 Task: Create new vendor bill with Date Opened: 13-Apr-23, Select Vendor: Waterman pens, Terms: Net 7. Make bill entry for item-1 with Date: 13-Apr-23, Description: Writing Pads , Expense Account: Office Supplies, Quantity: 10, Unit Price: 6.9, Sales Tax: Y, Sales Tax Included: N, Tax Table: Sales Tax. Make entry for item-2 with Date: 13-Apr-23, Description: Photocopy Papers, Expense Account: Office Supplies, Quantity: 10, Unit Price: 21.9, Sales Tax: Y, Sales Tax Included: N, Tax Table: Sales Tax. Post Bill with Post Date: 13-Apr-23, Post to Accounts: Liabilities:Accounts Payble. Pay / Process Payment with Transaction Date: 19-Apr-23, Amount: 299.52, Transfer Account: Checking Account. Go to 'Print Bill'. Save a pdf copy of the bill.
Action: Mouse moved to (214, 126)
Screenshot: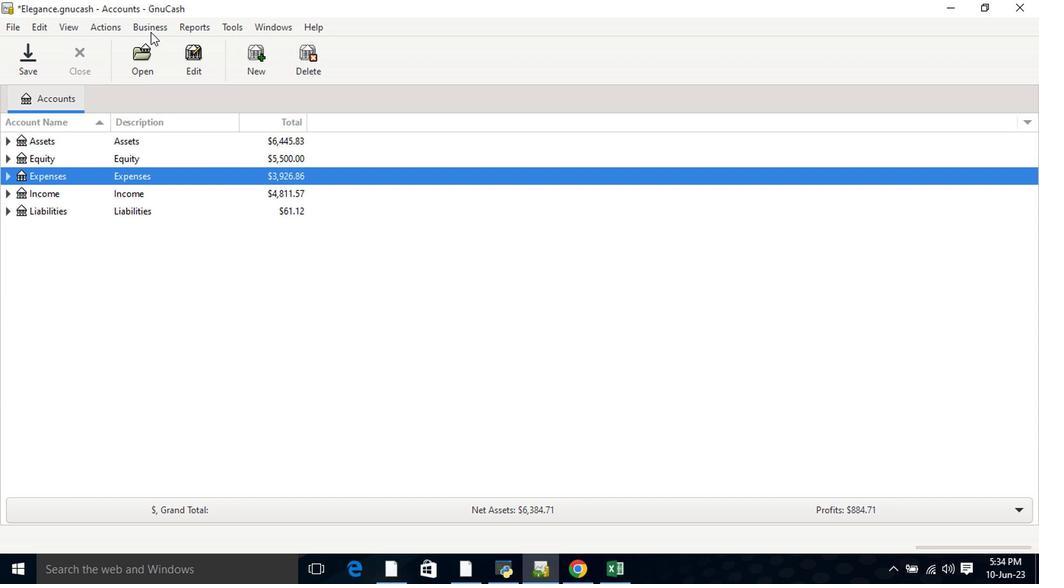 
Action: Mouse pressed left at (214, 126)
Screenshot: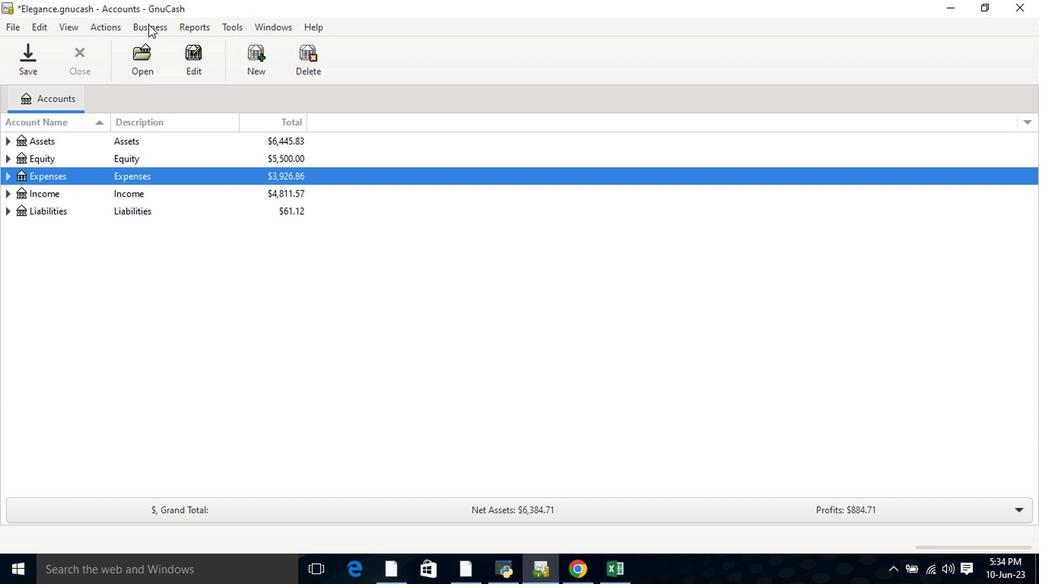 
Action: Mouse moved to (218, 155)
Screenshot: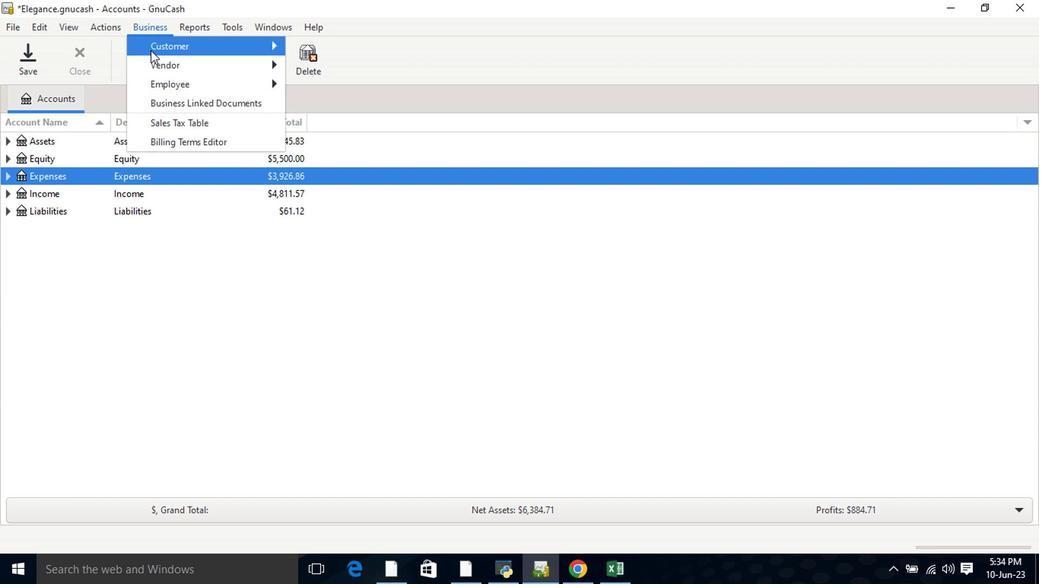 
Action: Mouse pressed left at (218, 155)
Screenshot: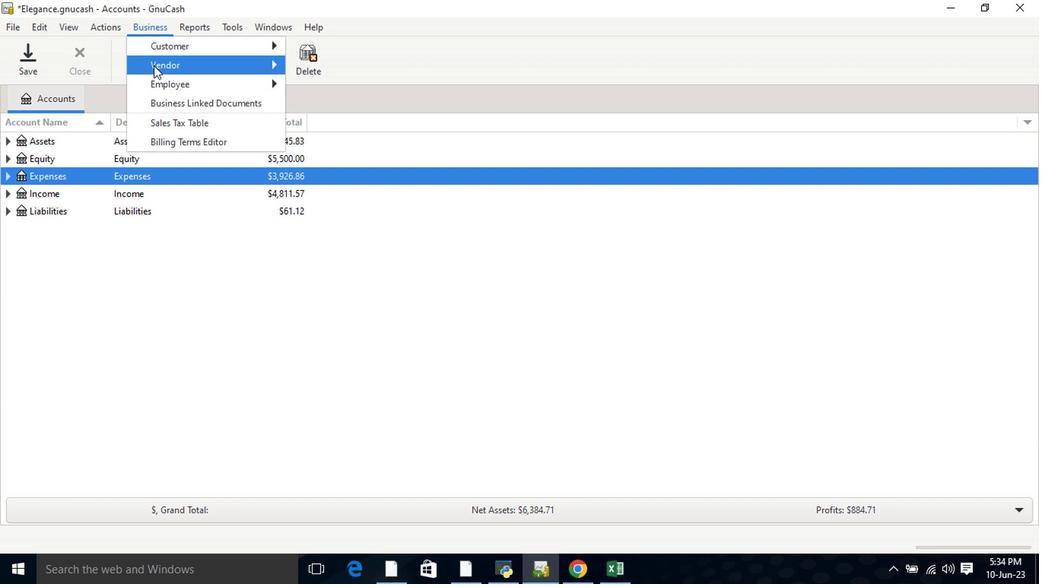 
Action: Mouse moved to (338, 195)
Screenshot: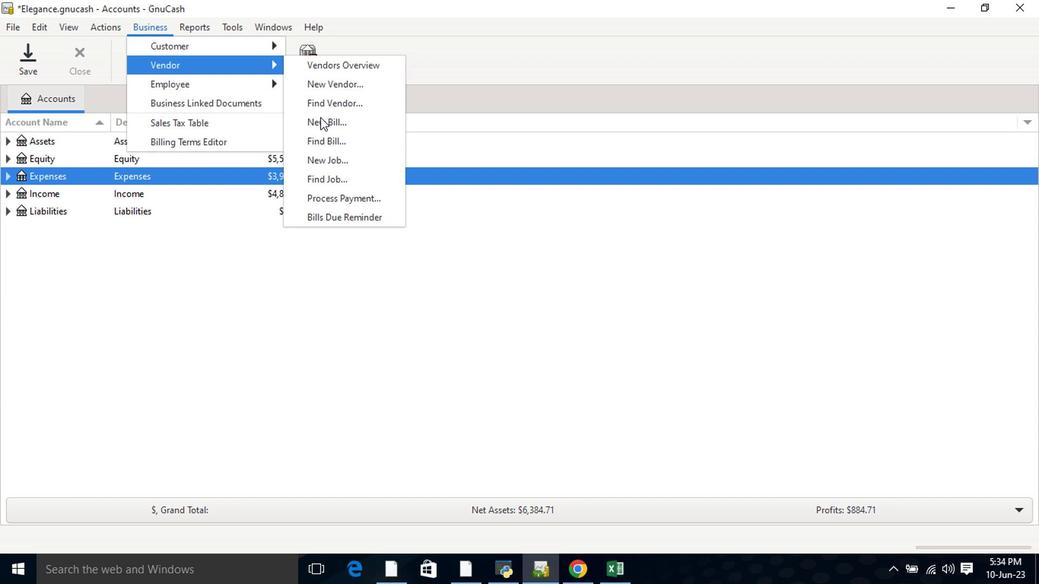 
Action: Mouse pressed left at (338, 195)
Screenshot: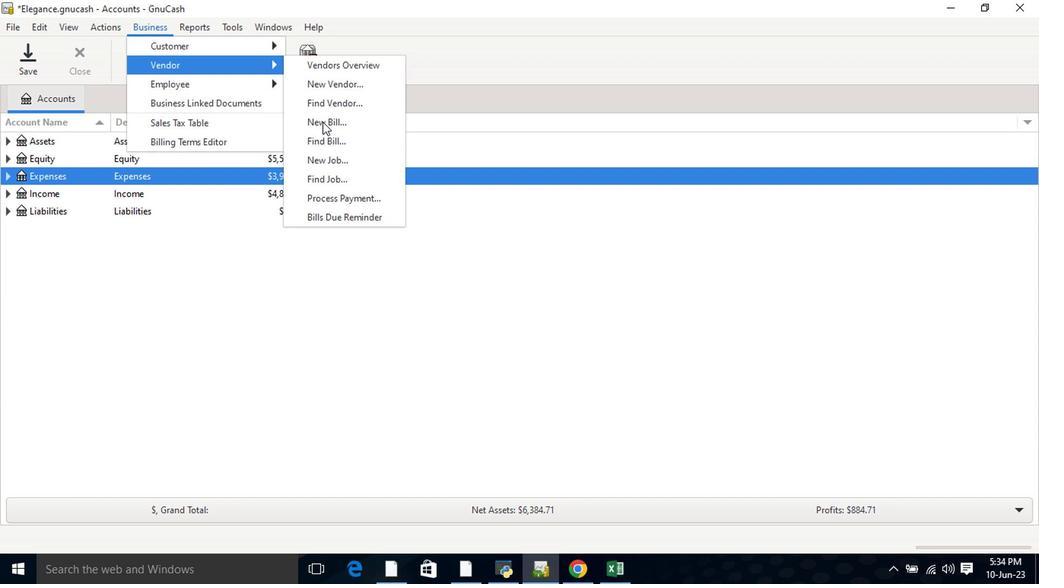 
Action: Mouse moved to (559, 249)
Screenshot: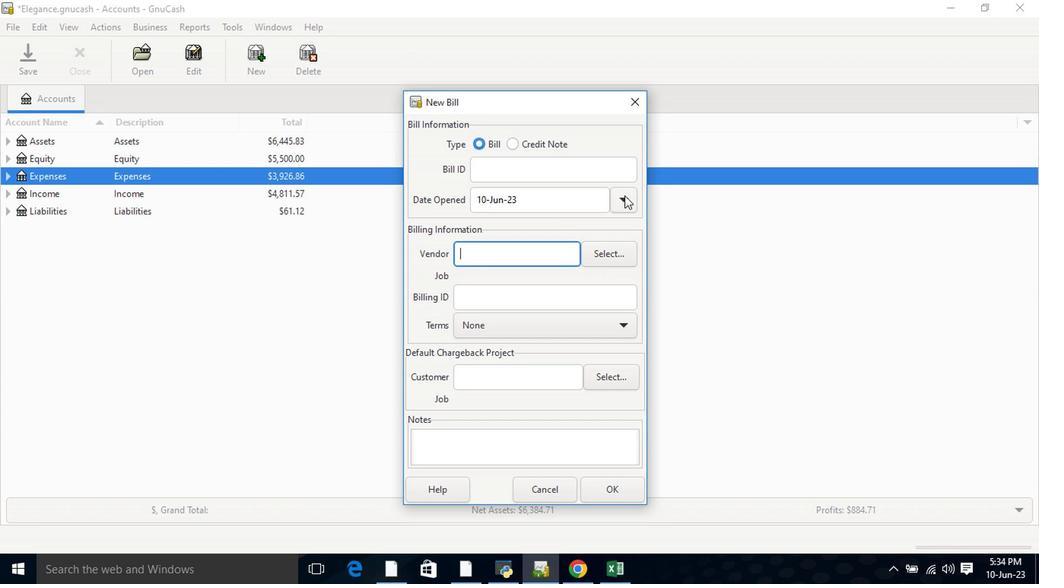 
Action: Mouse pressed left at (559, 249)
Screenshot: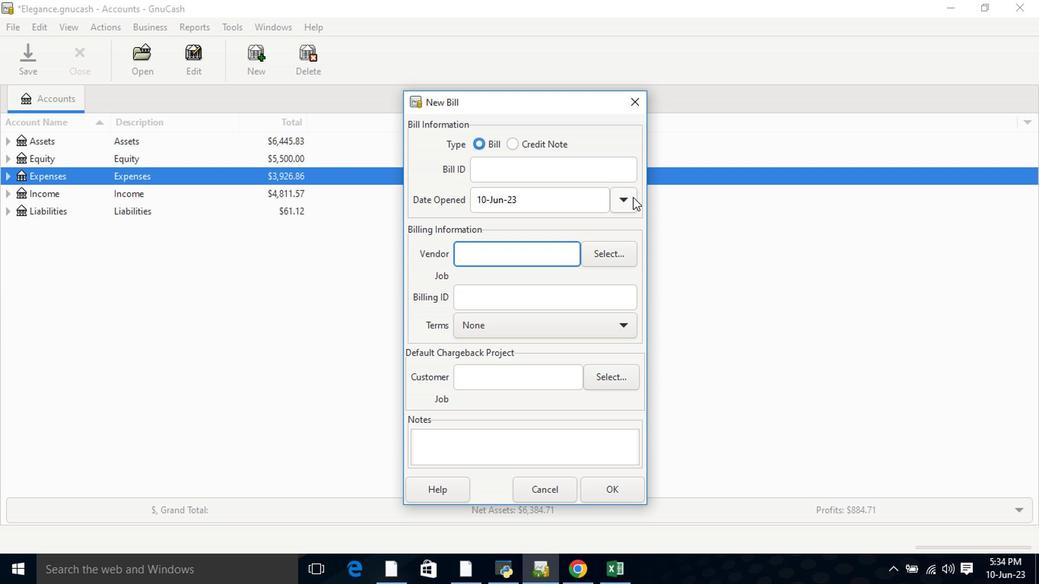 
Action: Mouse moved to (469, 265)
Screenshot: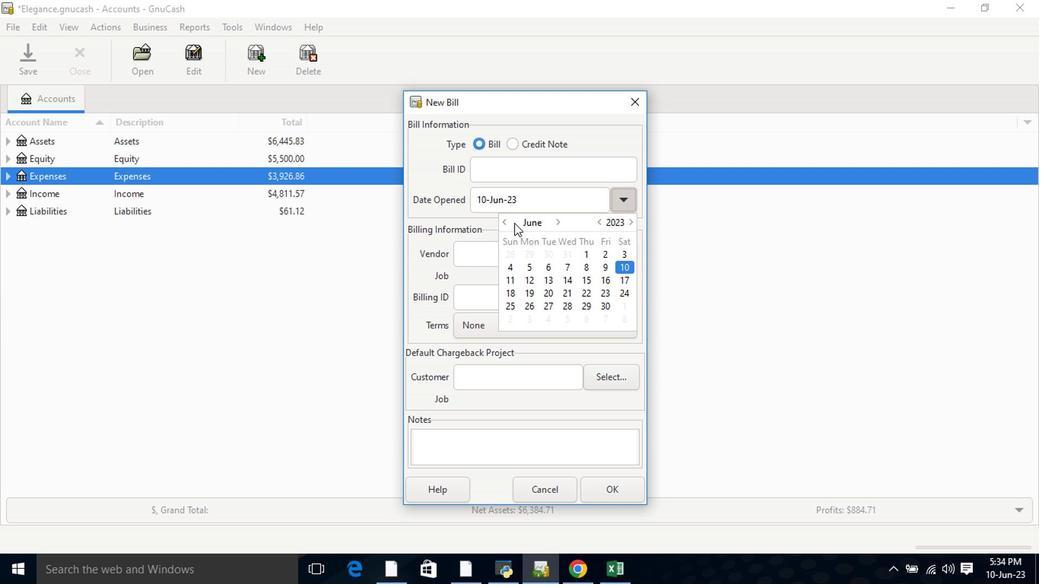 
Action: Mouse pressed left at (469, 265)
Screenshot: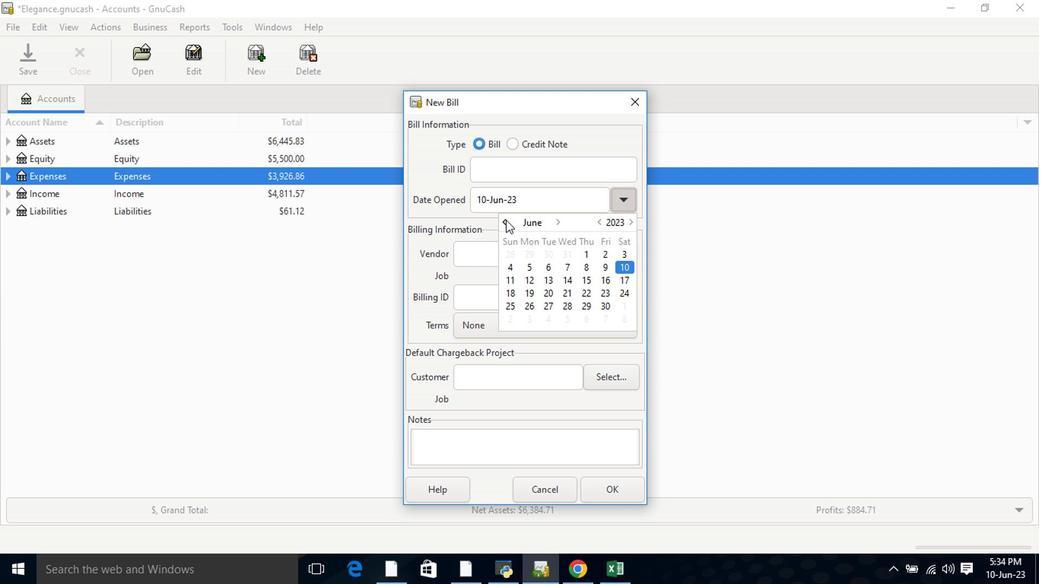 
Action: Mouse pressed left at (469, 265)
Screenshot: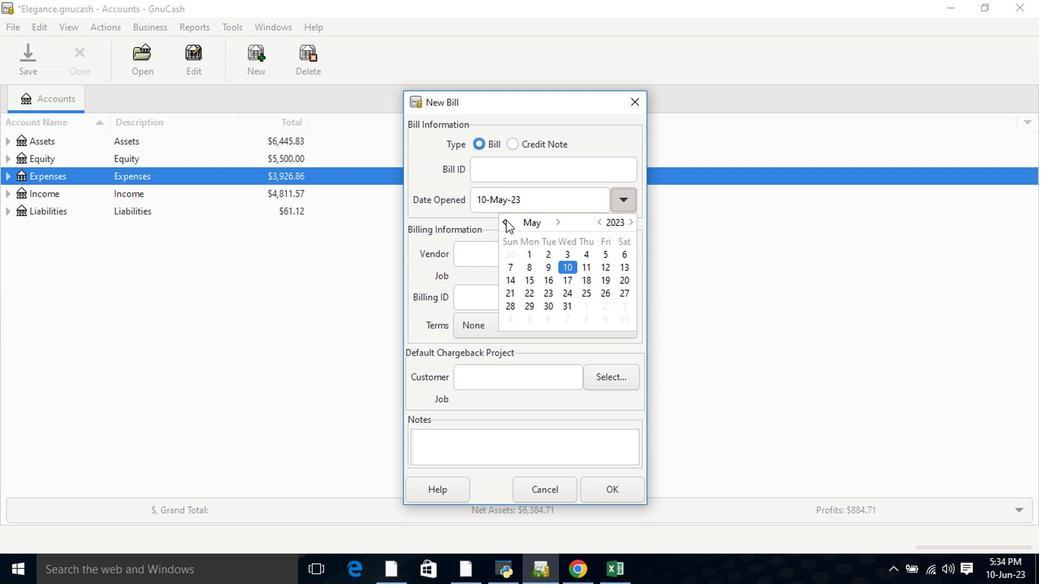
Action: Mouse moved to (526, 309)
Screenshot: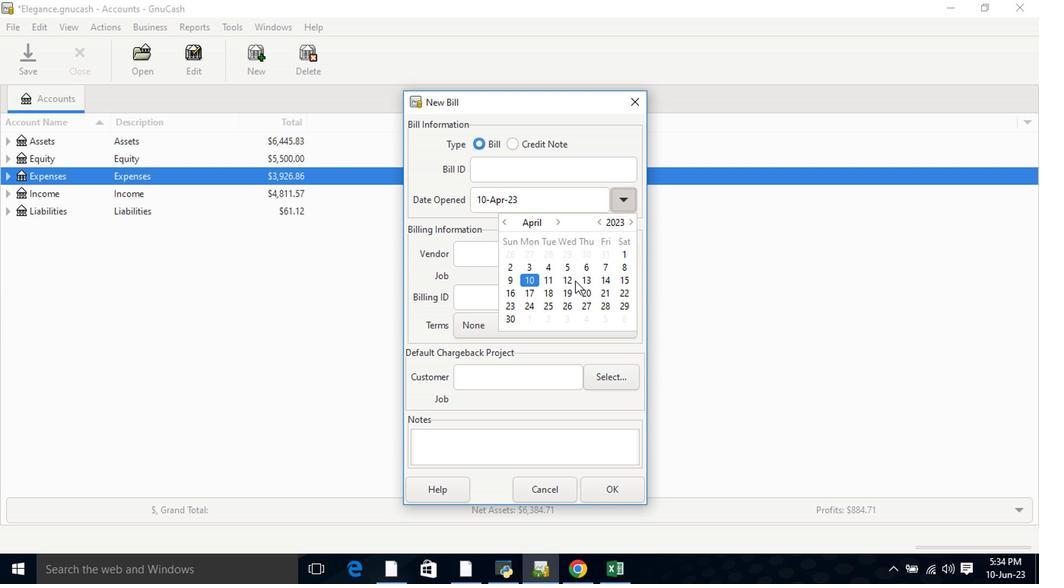 
Action: Mouse pressed left at (526, 309)
Screenshot: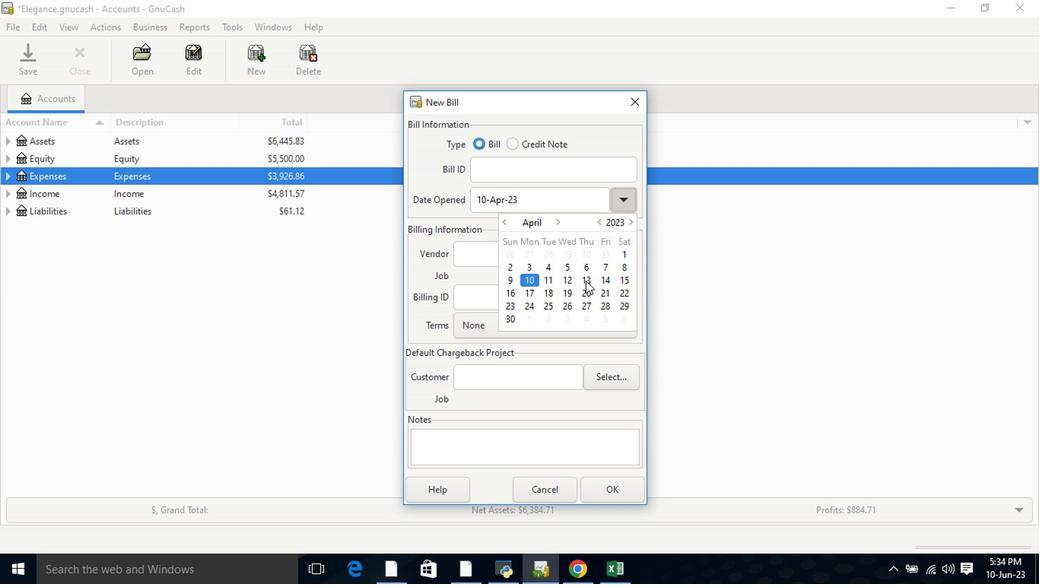 
Action: Mouse pressed left at (526, 309)
Screenshot: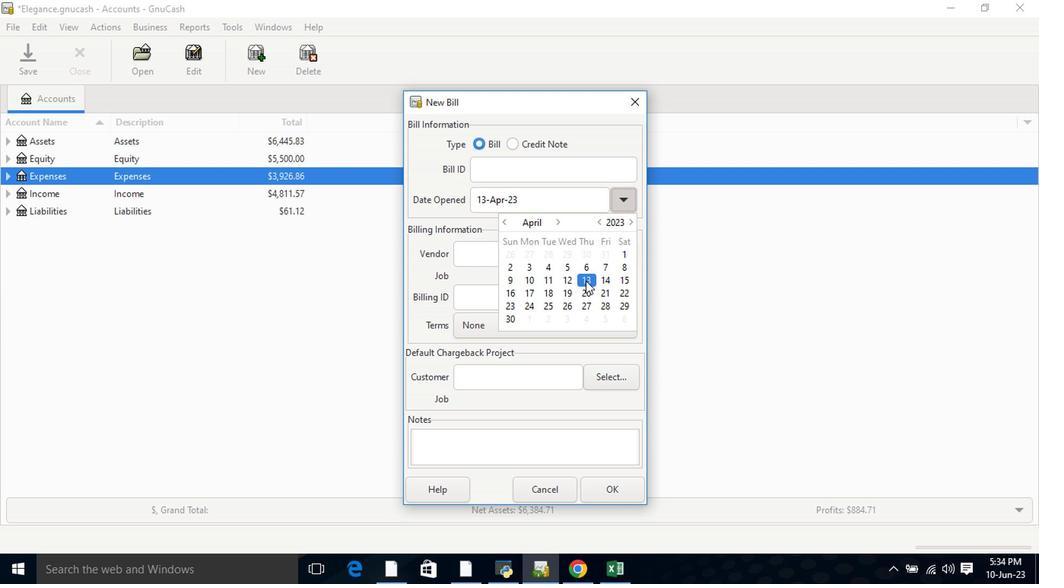 
Action: Mouse moved to (496, 291)
Screenshot: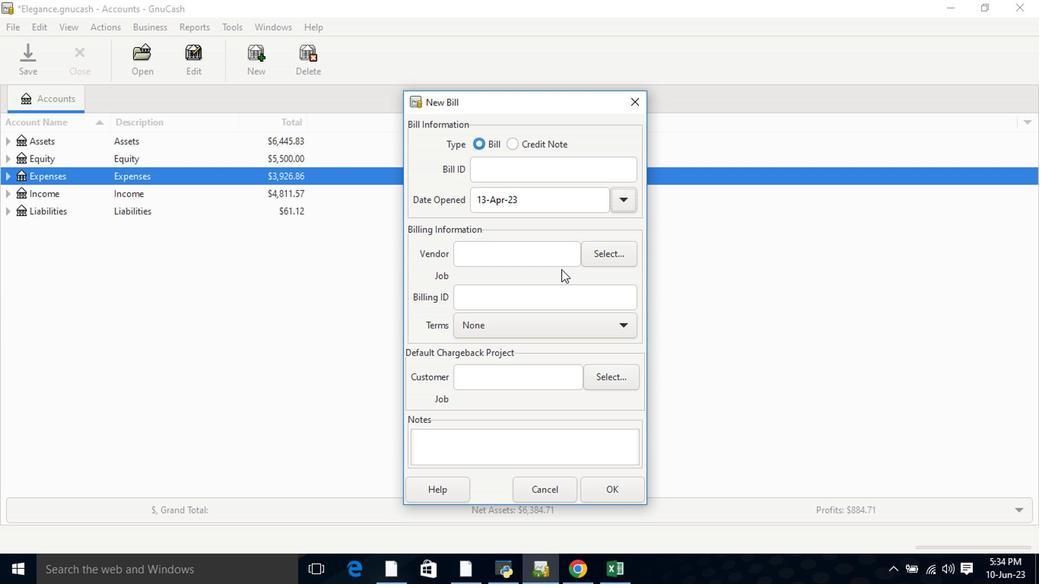 
Action: Mouse pressed left at (496, 291)
Screenshot: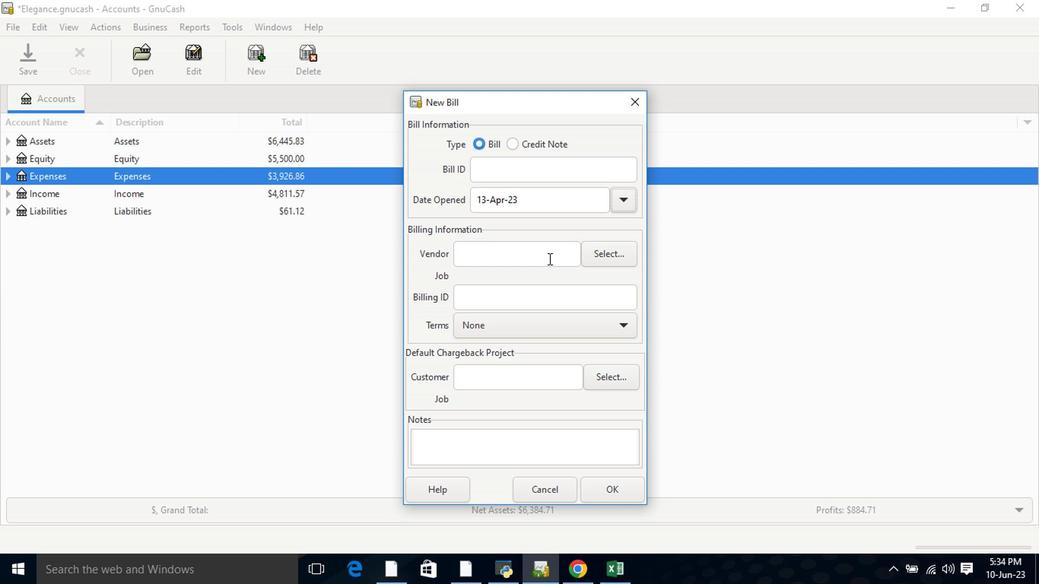 
Action: Mouse moved to (496, 291)
Screenshot: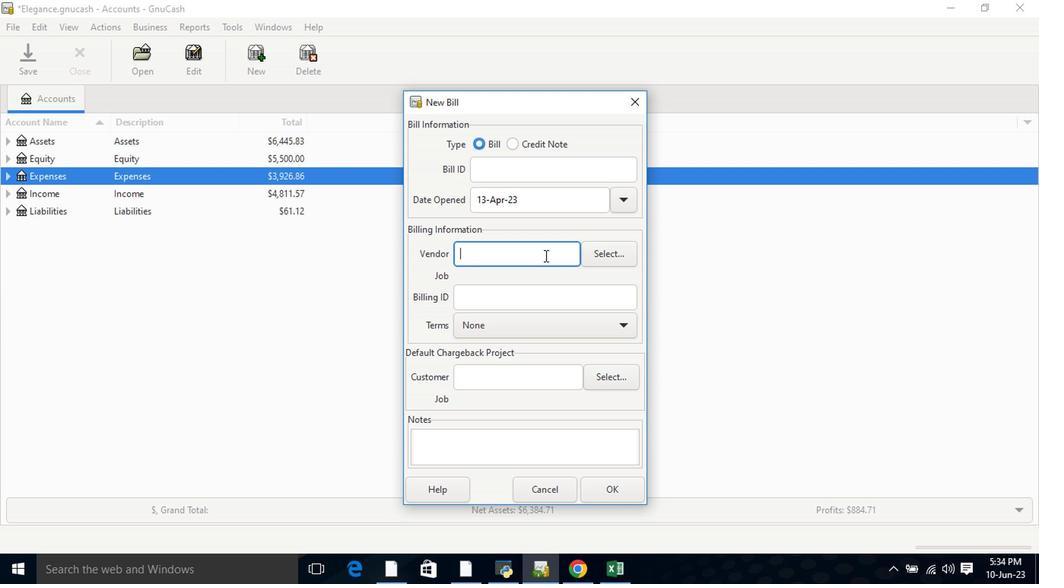 
Action: Key pressed <Key.shift>Waterma
Screenshot: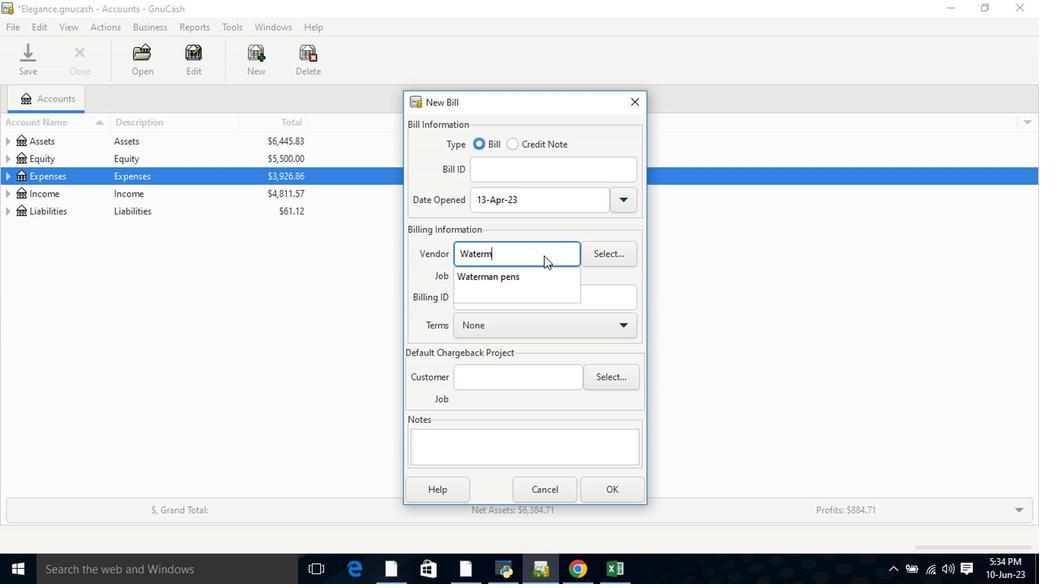 
Action: Mouse moved to (473, 308)
Screenshot: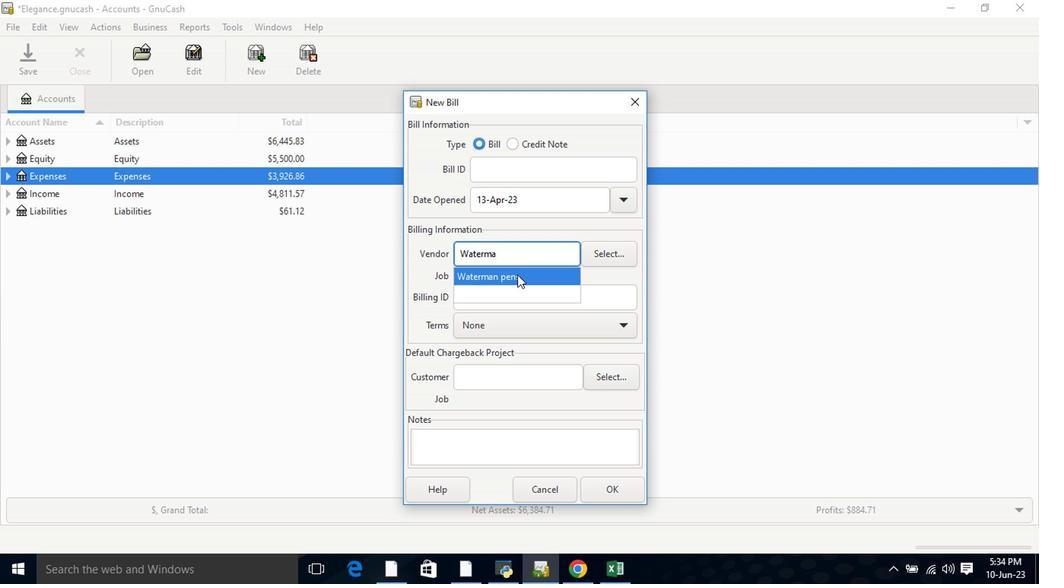 
Action: Mouse pressed left at (473, 308)
Screenshot: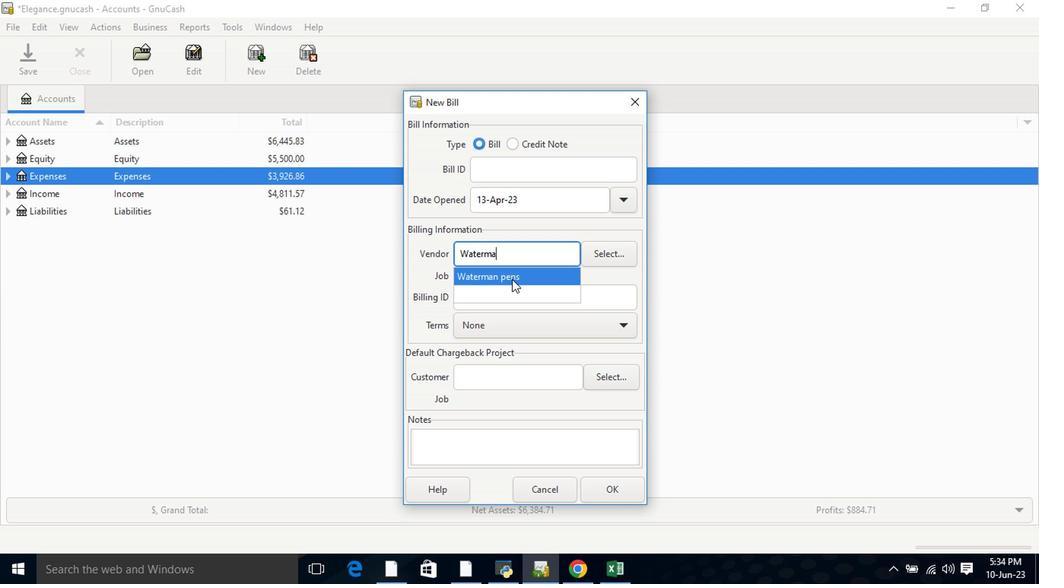
Action: Mouse moved to (481, 357)
Screenshot: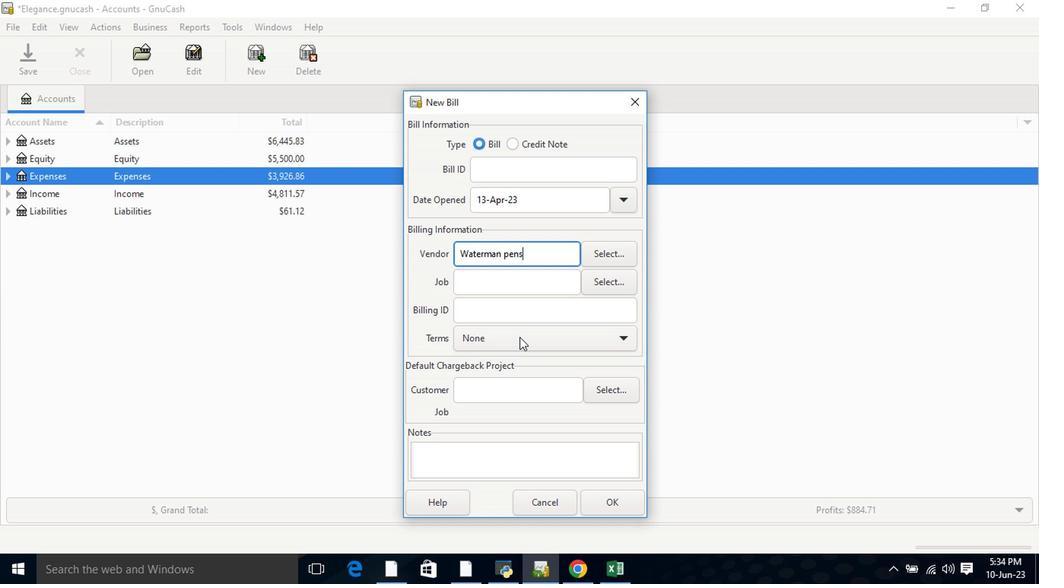 
Action: Mouse pressed left at (481, 357)
Screenshot: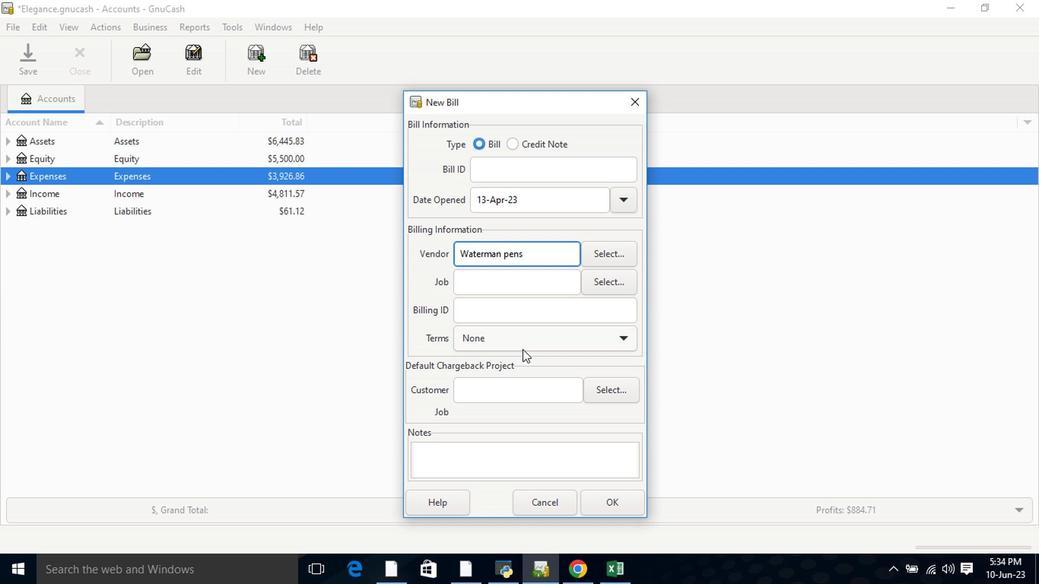 
Action: Mouse moved to (481, 393)
Screenshot: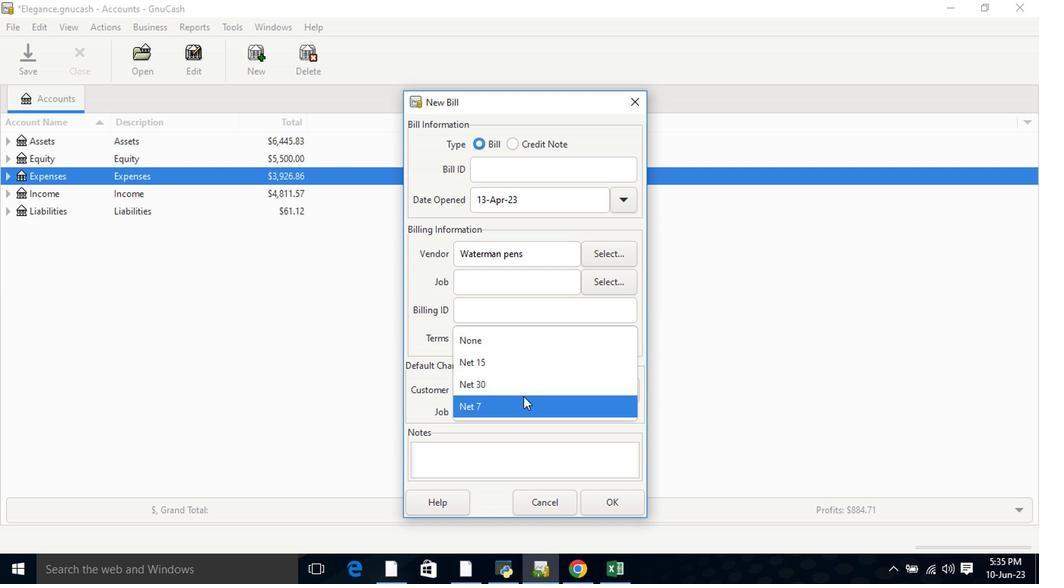 
Action: Mouse pressed left at (481, 393)
Screenshot: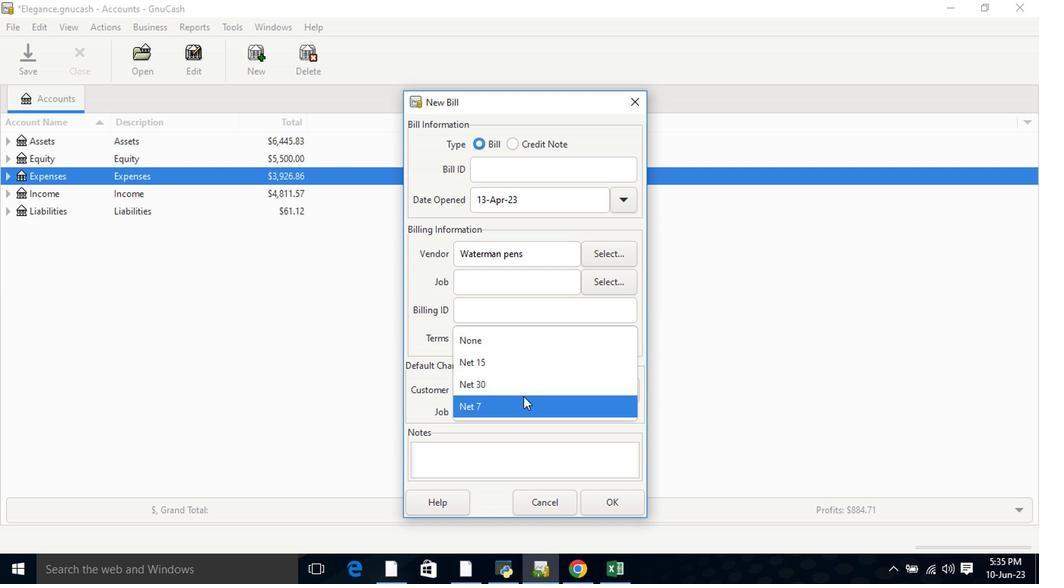 
Action: Mouse moved to (541, 471)
Screenshot: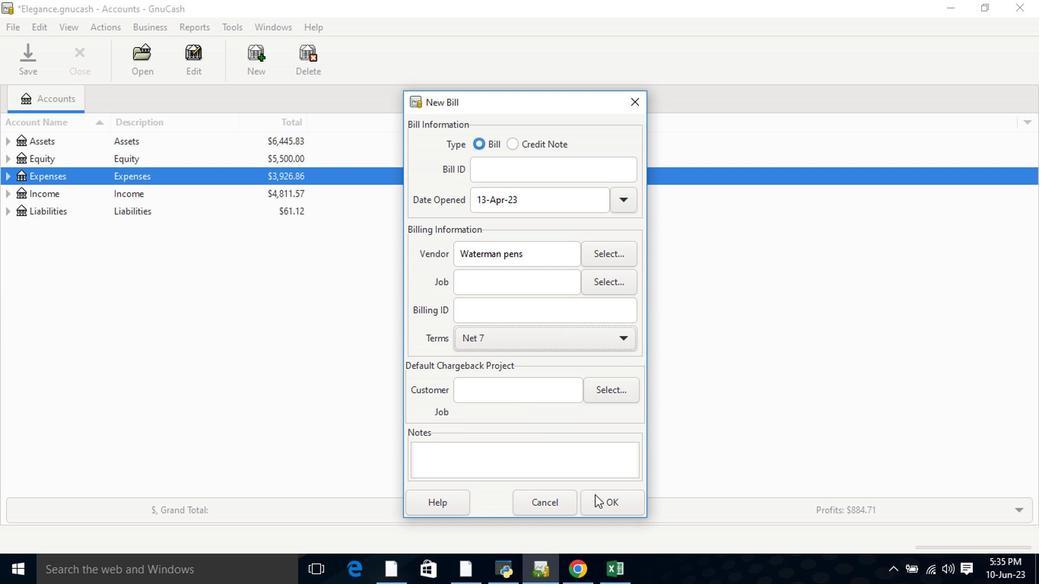 
Action: Mouse pressed left at (541, 471)
Screenshot: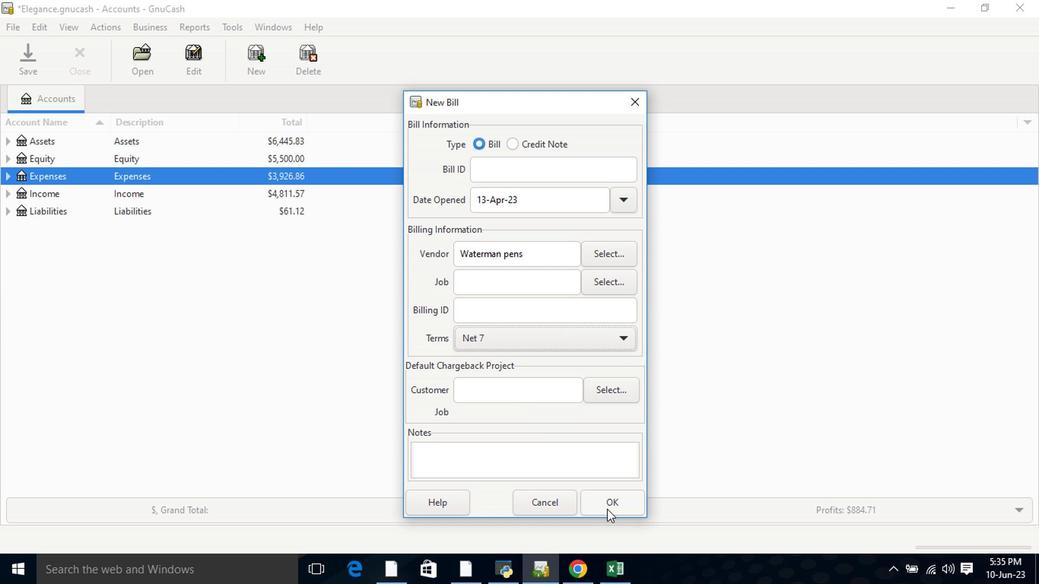 
Action: Mouse moved to (276, 359)
Screenshot: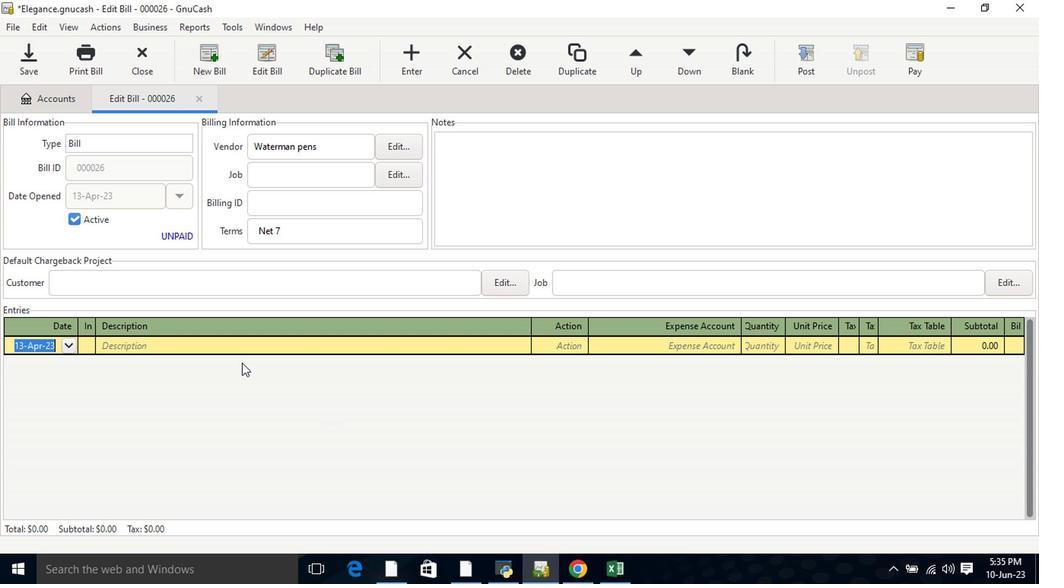 
Action: Key pressed <Key.tab><Key.shift>Writing<Key.space><Key.shift>Pads<Key.tab><Key.tab>off<Key.tab>10<Key.tab>6.9
Screenshot: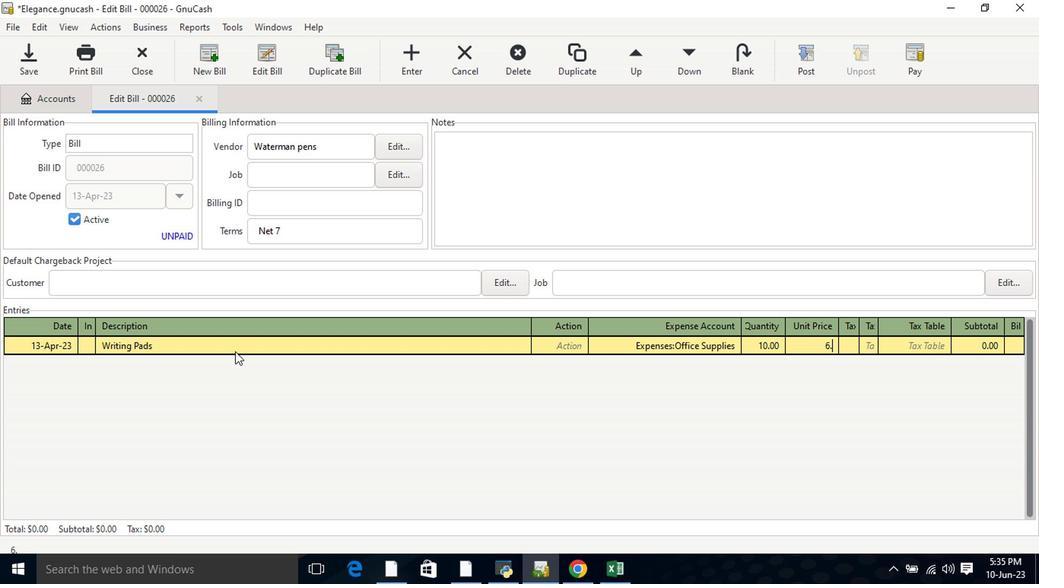 
Action: Mouse moved to (507, 369)
Screenshot: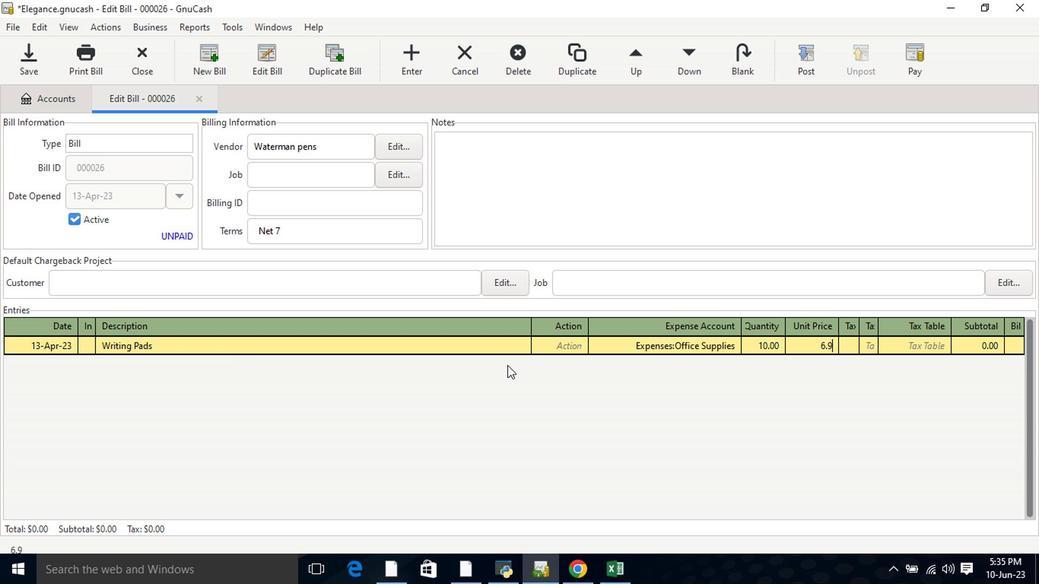 
Action: Key pressed <Key.tab>
Screenshot: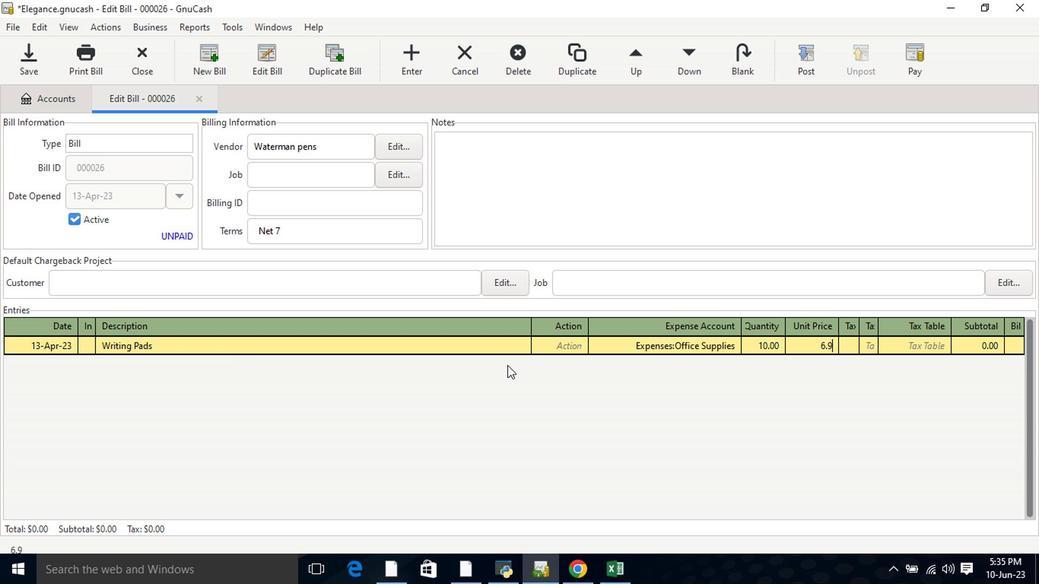 
Action: Mouse moved to (713, 356)
Screenshot: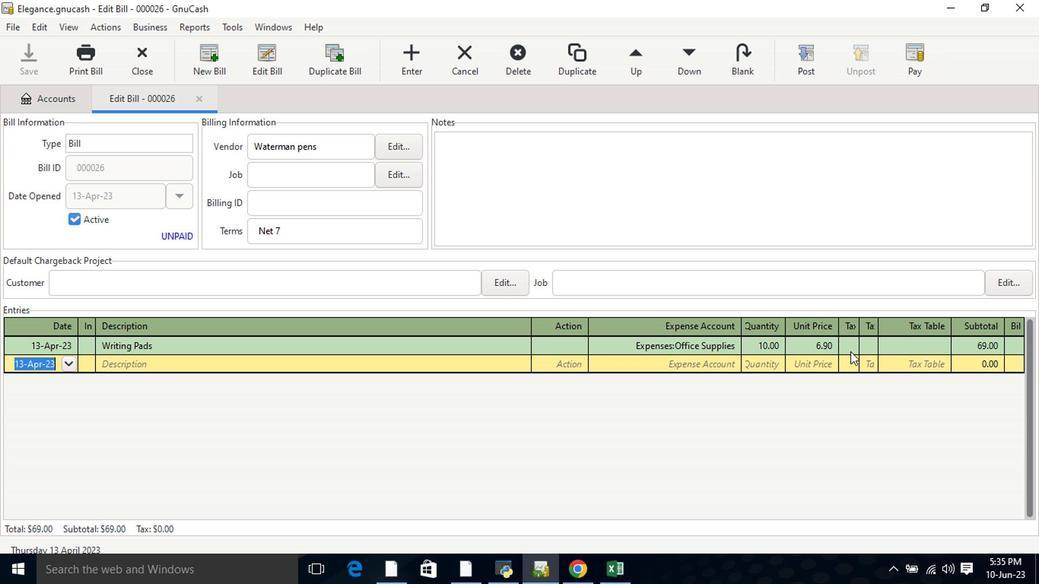 
Action: Mouse pressed left at (713, 356)
Screenshot: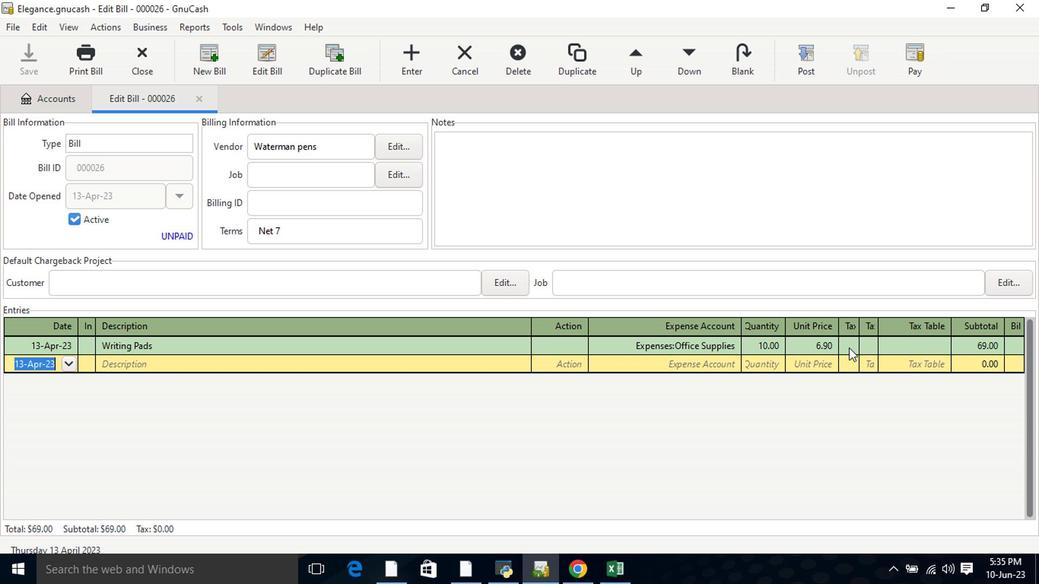 
Action: Mouse pressed left at (713, 356)
Screenshot: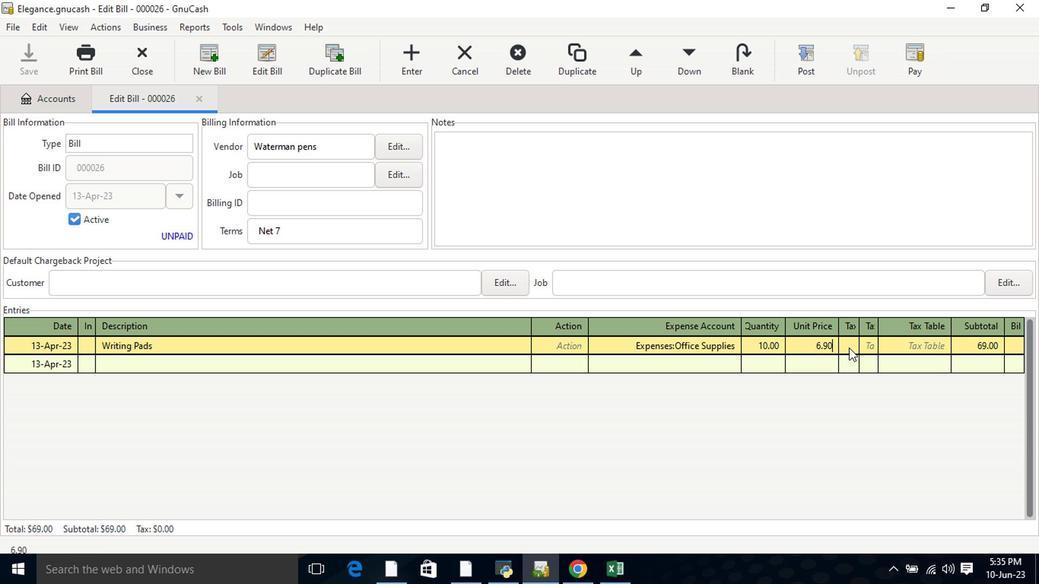 
Action: Mouse moved to (748, 356)
Screenshot: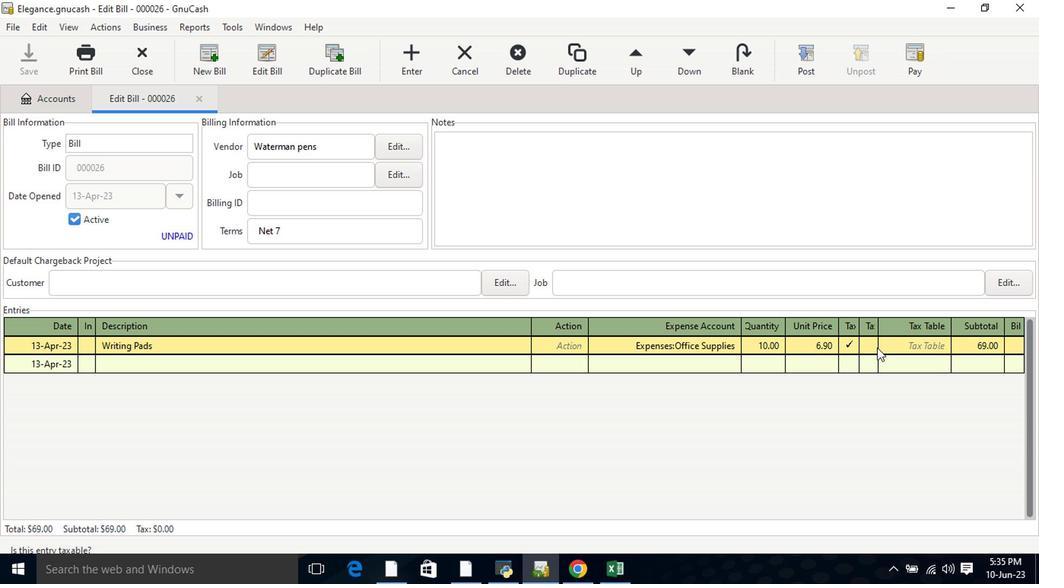
Action: Mouse pressed left at (748, 356)
Screenshot: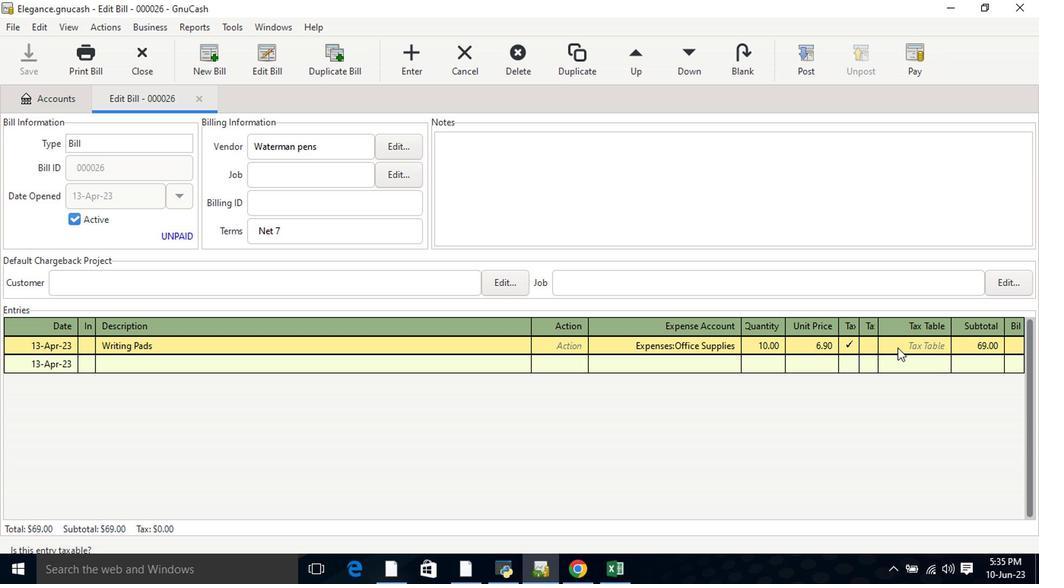 
Action: Mouse moved to (773, 357)
Screenshot: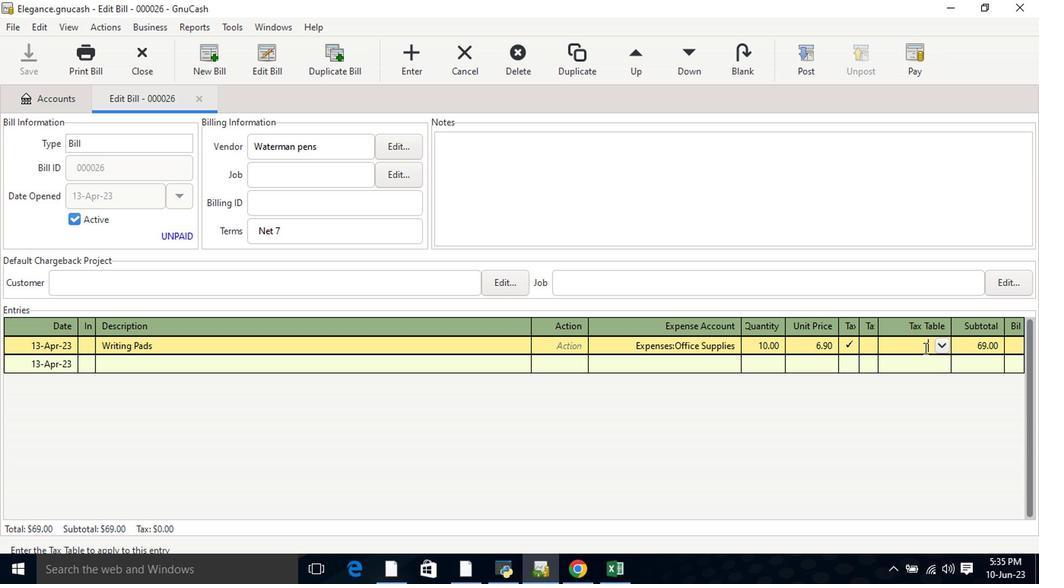 
Action: Mouse pressed left at (773, 357)
Screenshot: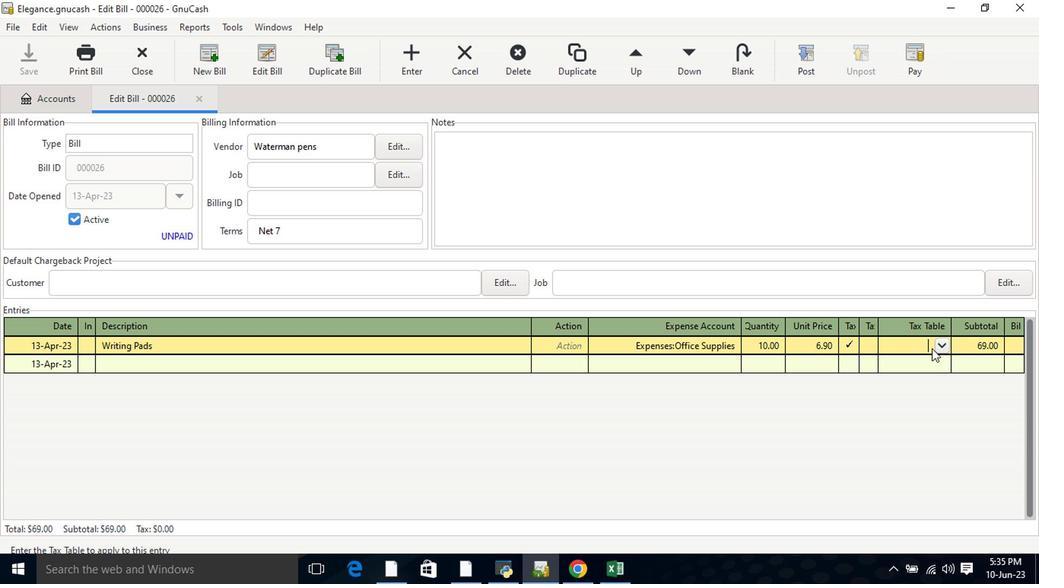 
Action: Mouse moved to (780, 356)
Screenshot: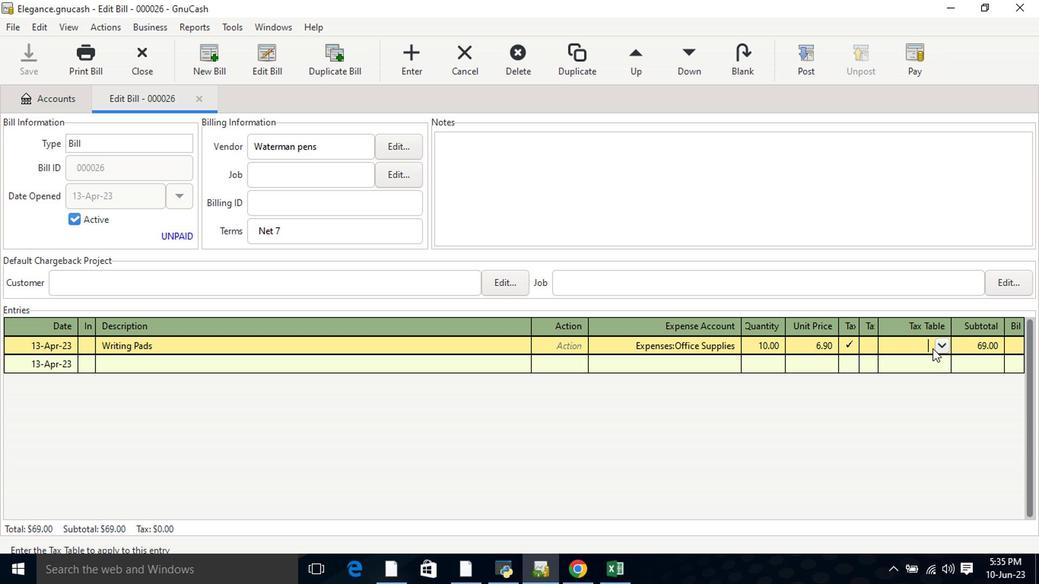 
Action: Mouse pressed left at (780, 356)
Screenshot: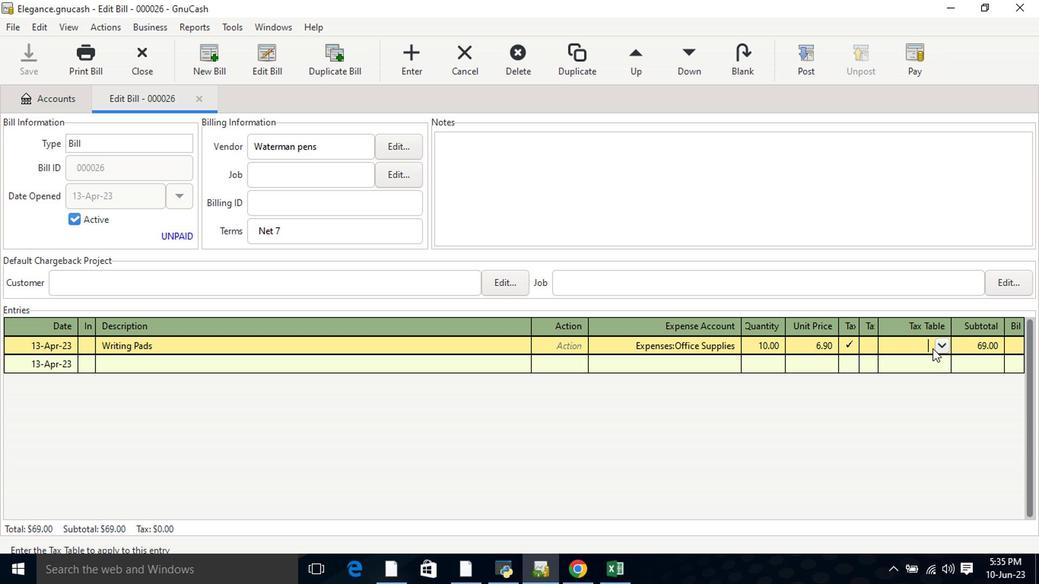 
Action: Mouse moved to (772, 363)
Screenshot: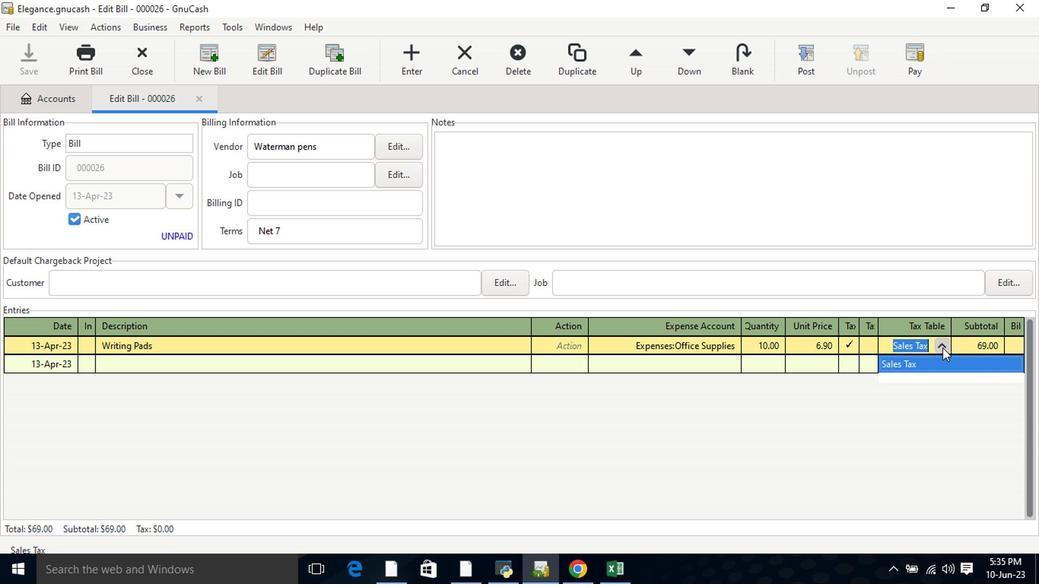 
Action: Mouse pressed left at (772, 363)
Screenshot: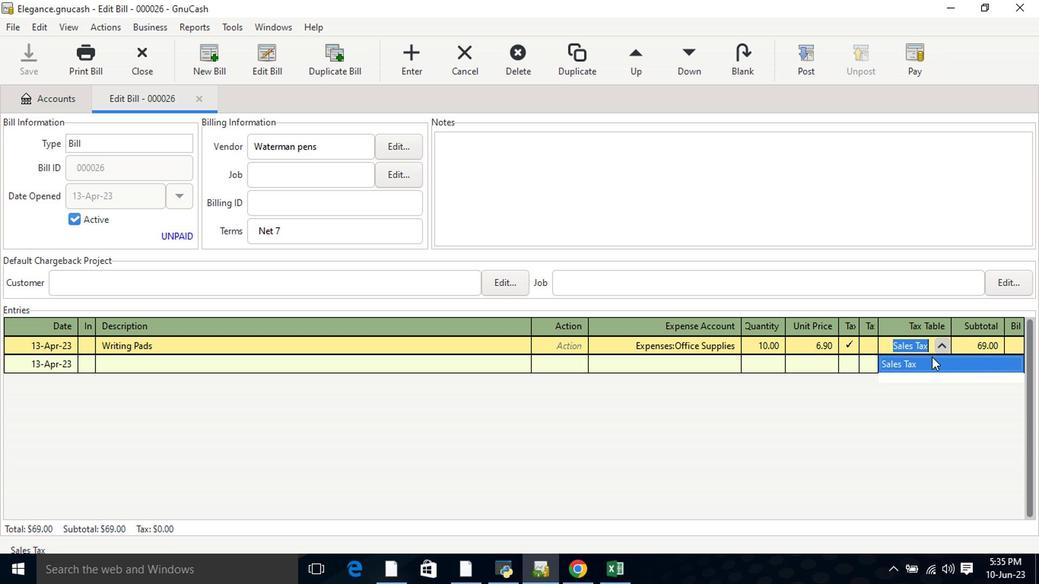 
Action: Key pressed <Key.tab><Key.tab>
Screenshot: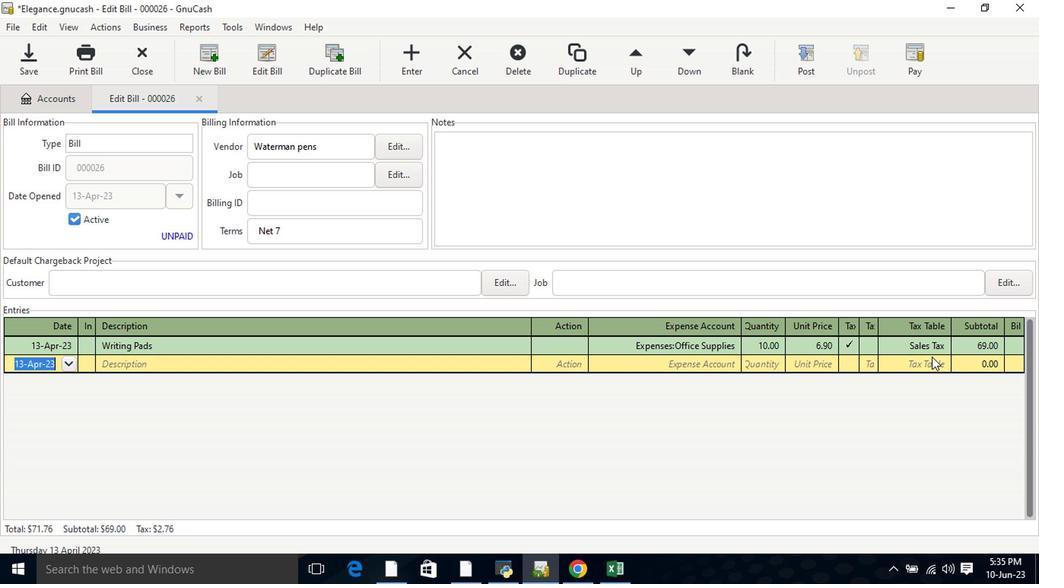 
Action: Mouse moved to (769, 370)
Screenshot: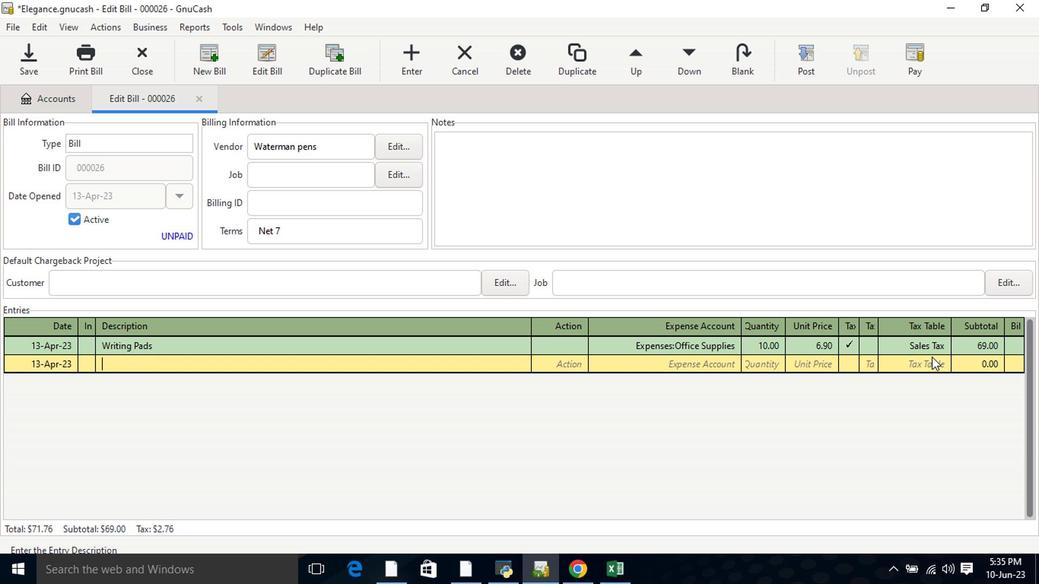 
Action: Key pressed <Key.shift>Photocopy<Key.space><Key.shift>Papers<Key.tab><Key.tab>off<Key.tab>10<Key.tab>21.9<Key.tab>
Screenshot: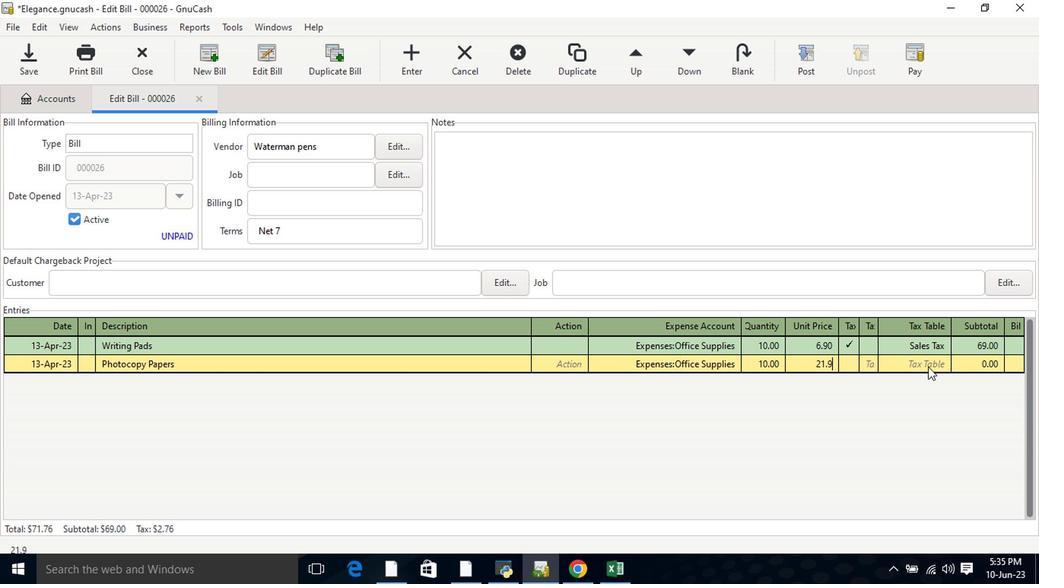 
Action: Mouse moved to (714, 368)
Screenshot: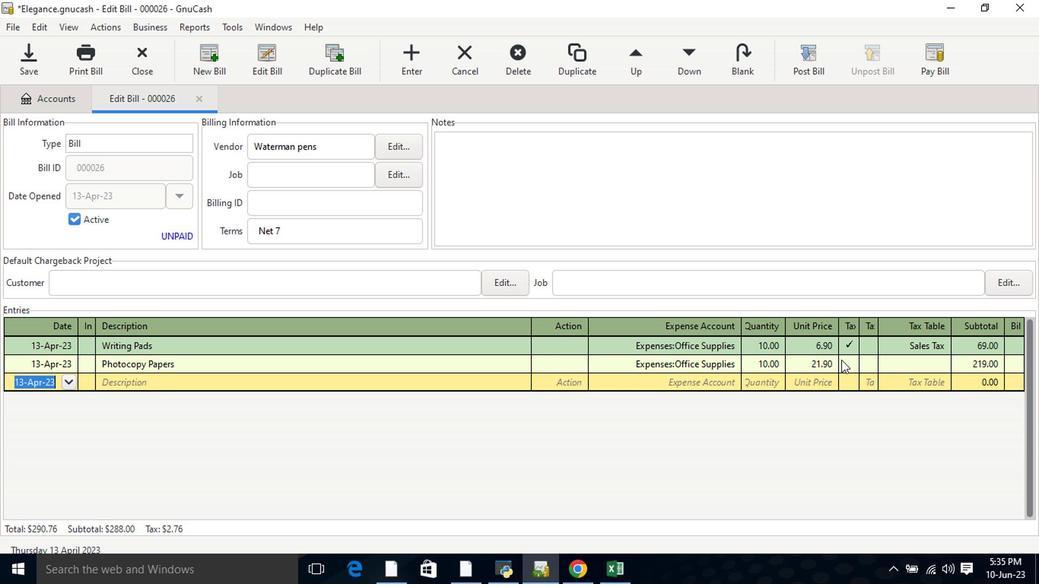 
Action: Mouse pressed left at (714, 368)
Screenshot: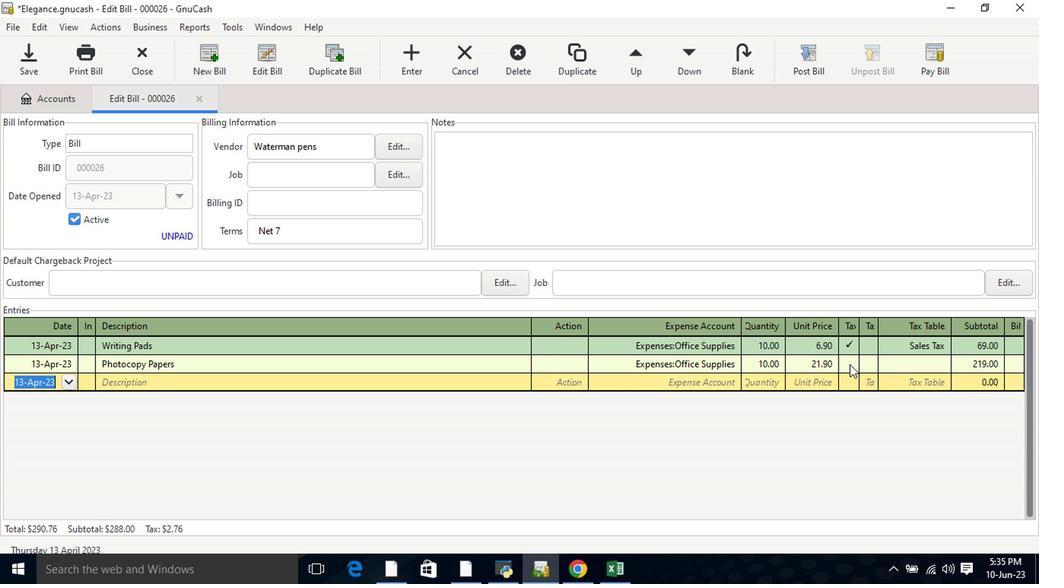 
Action: Mouse moved to (711, 371)
Screenshot: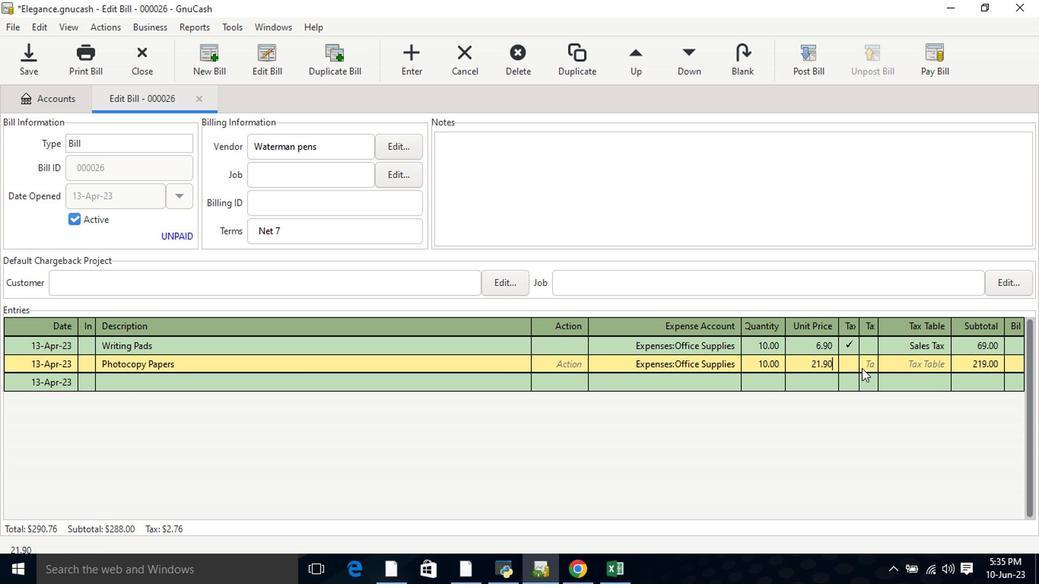 
Action: Mouse pressed left at (711, 371)
Screenshot: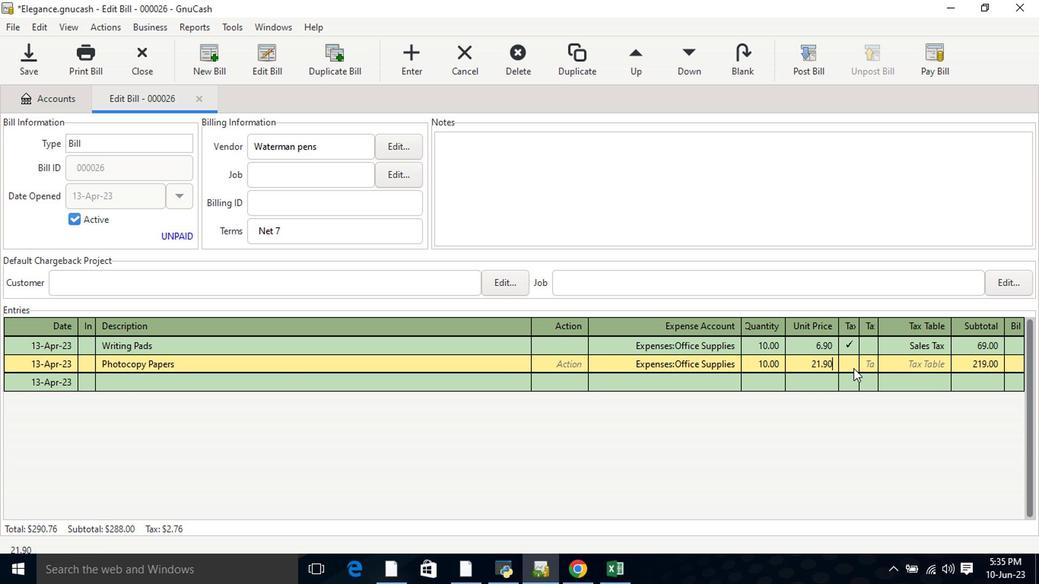 
Action: Mouse moved to (768, 362)
Screenshot: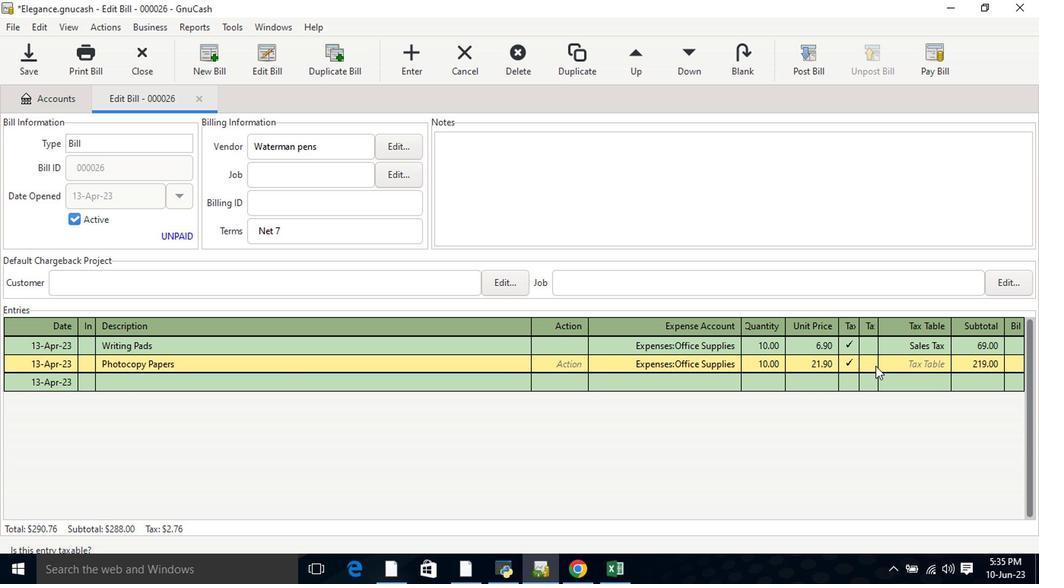 
Action: Mouse pressed left at (768, 362)
Screenshot: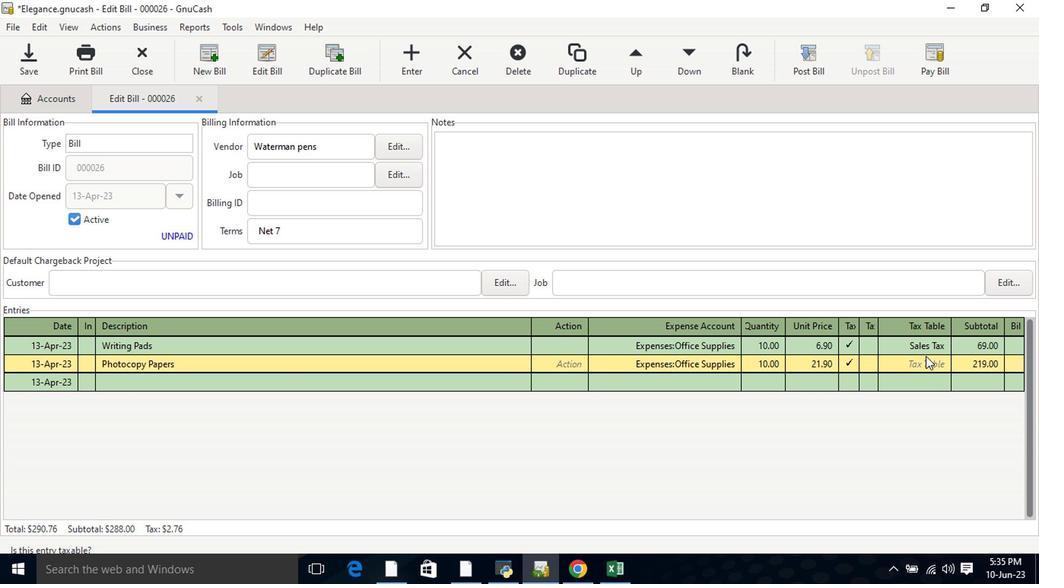 
Action: Mouse moved to (774, 370)
Screenshot: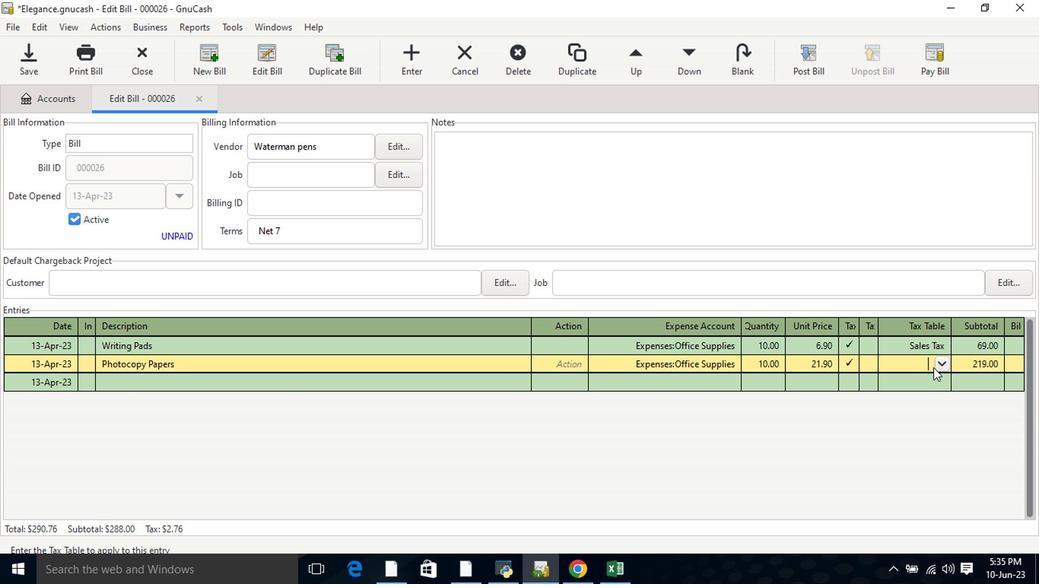 
Action: Mouse pressed left at (774, 370)
Screenshot: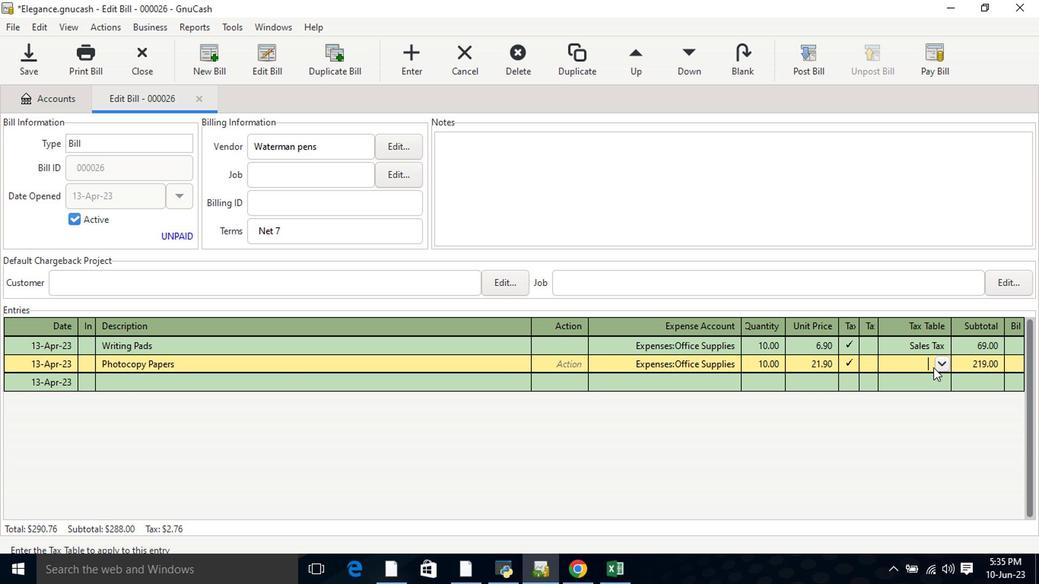 
Action: Mouse moved to (774, 373)
Screenshot: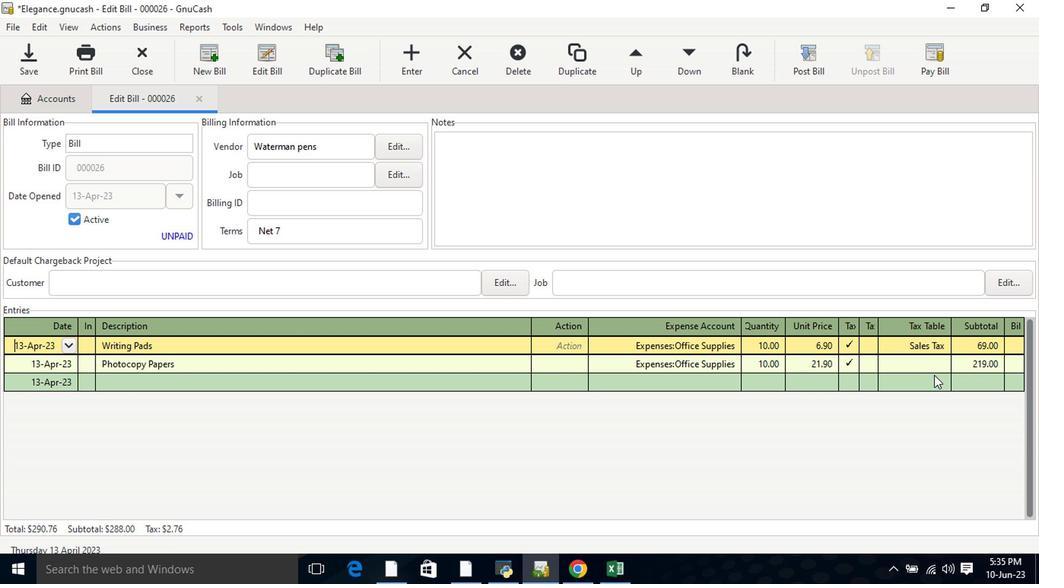 
Action: Mouse pressed left at (774, 373)
Screenshot: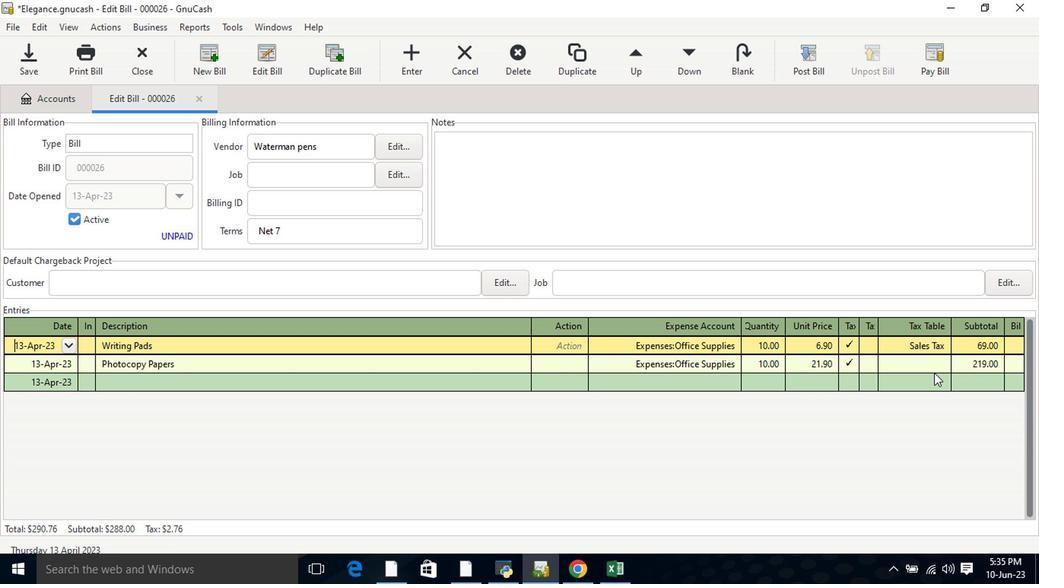 
Action: Mouse moved to (779, 369)
Screenshot: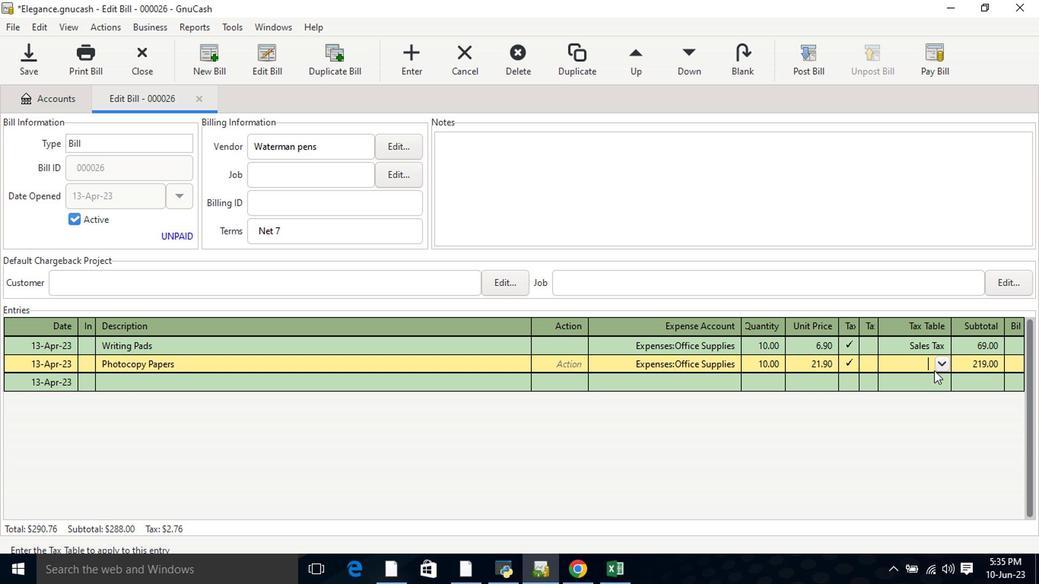 
Action: Mouse pressed left at (779, 369)
Screenshot: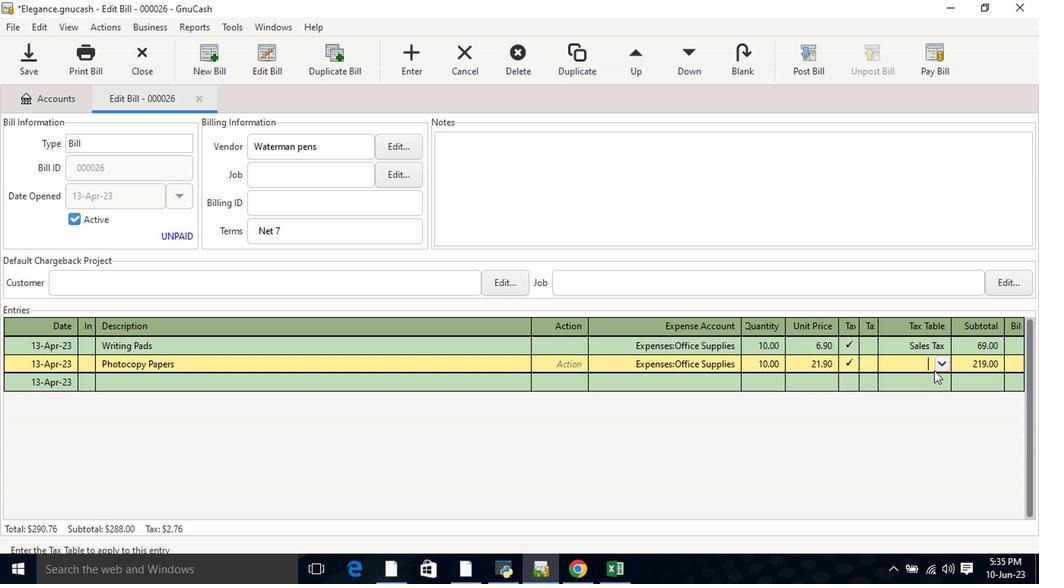 
Action: Mouse moved to (776, 377)
Screenshot: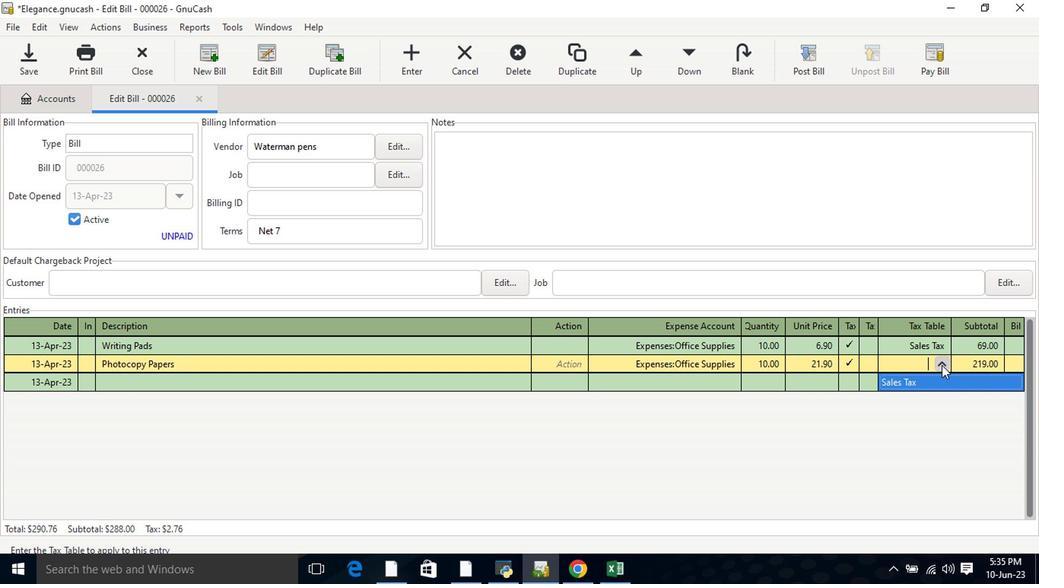 
Action: Mouse pressed left at (776, 377)
Screenshot: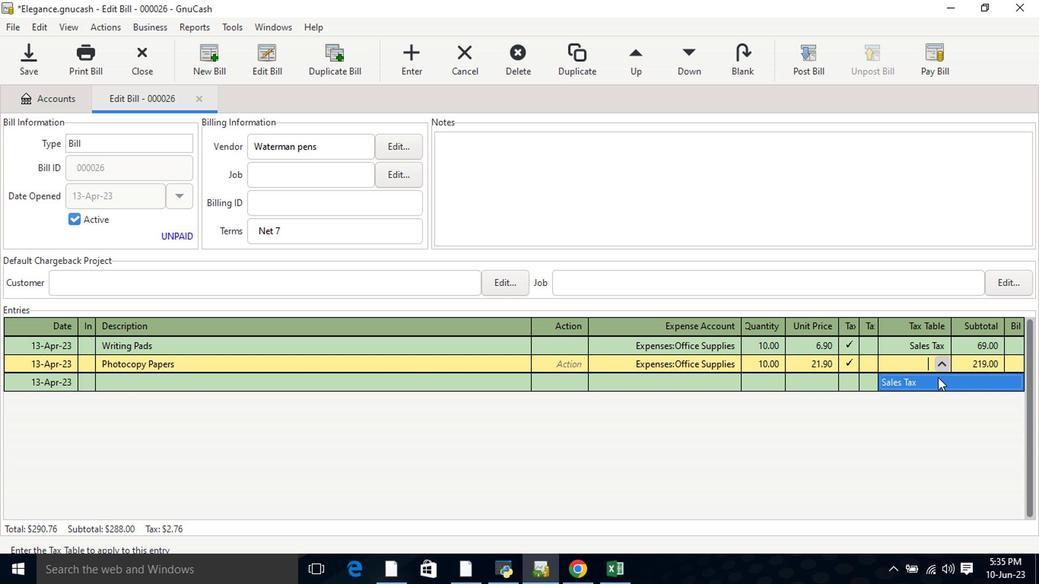 
Action: Key pressed <Key.tab>
Screenshot: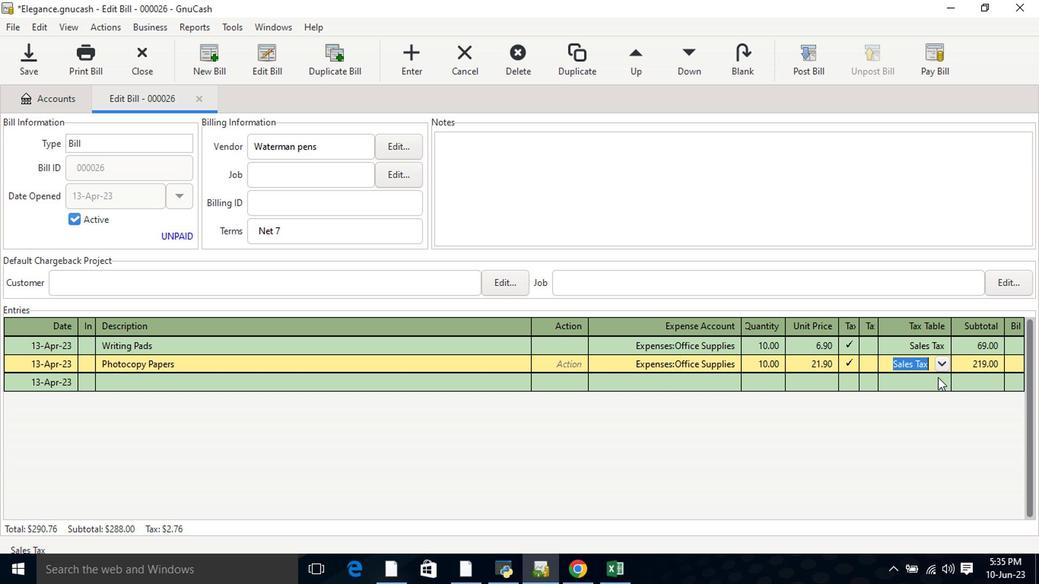 
Action: Mouse moved to (679, 162)
Screenshot: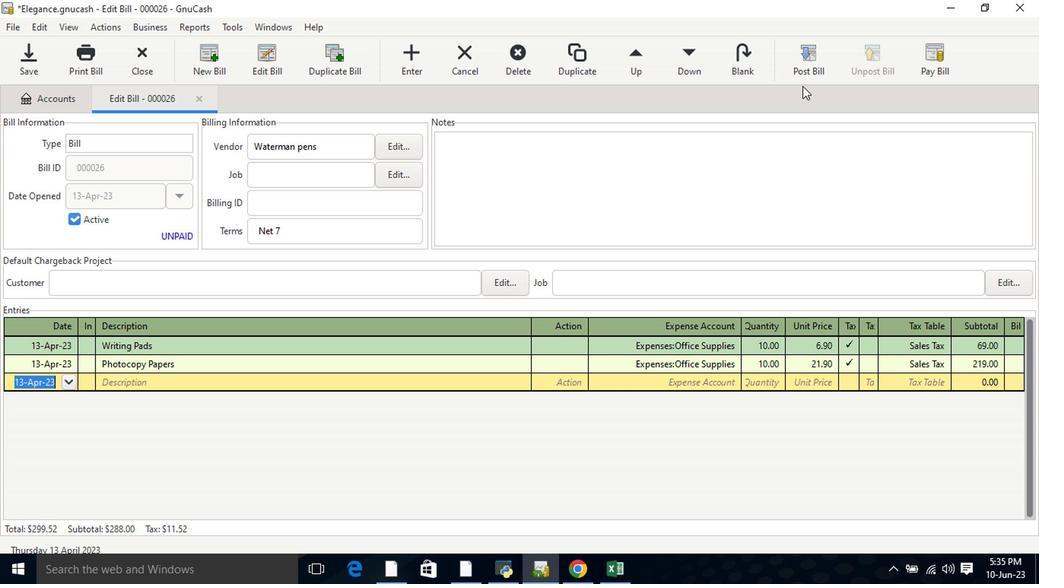 
Action: Mouse pressed left at (679, 162)
Screenshot: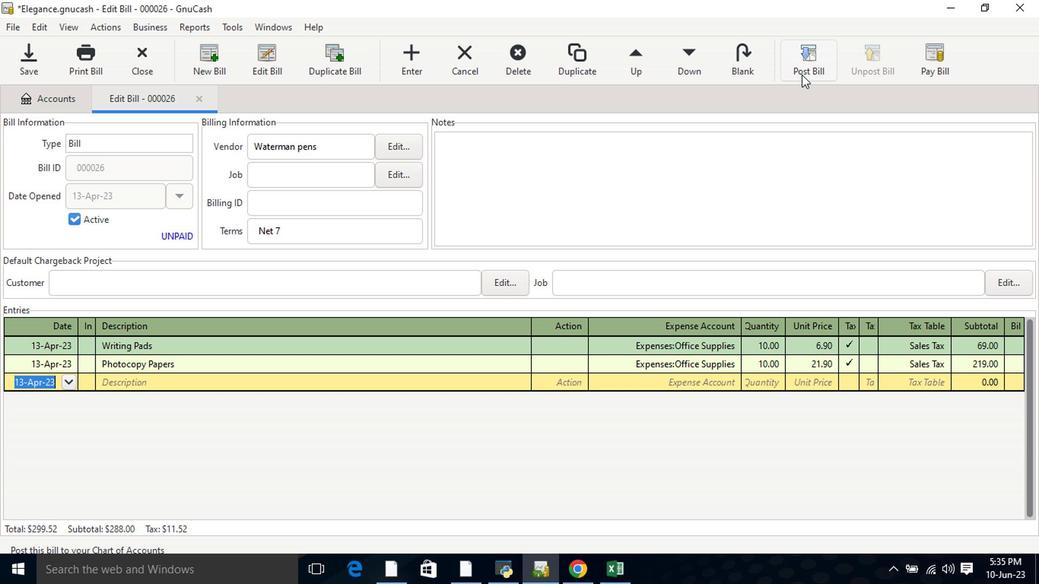 
Action: Mouse moved to (558, 387)
Screenshot: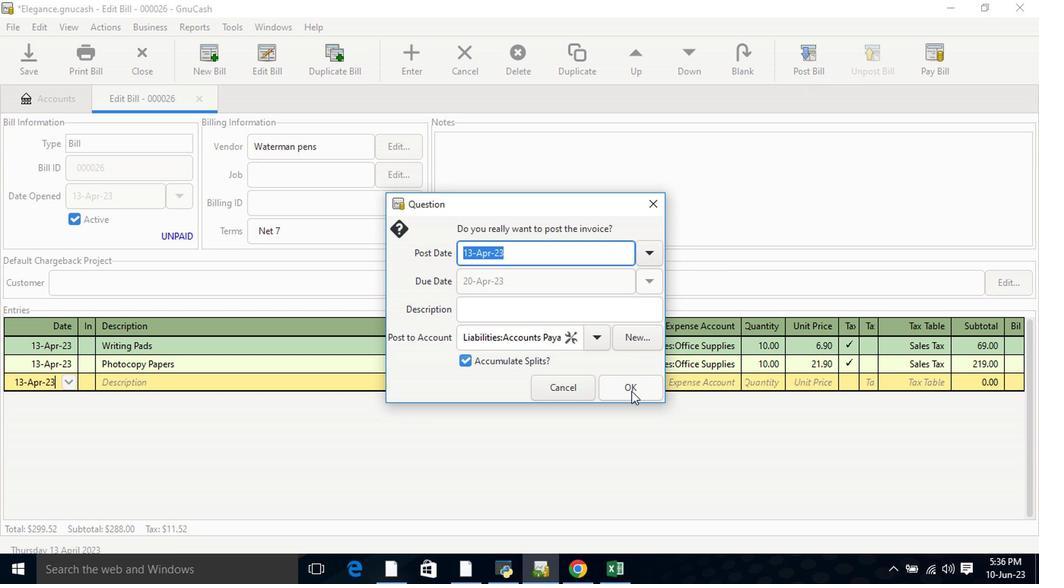 
Action: Mouse pressed left at (558, 387)
Screenshot: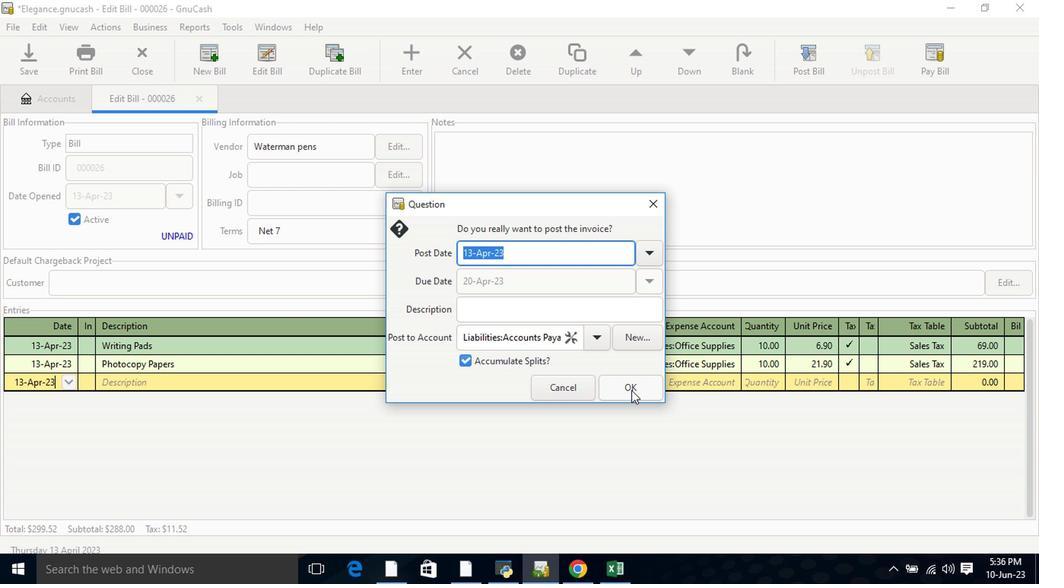 
Action: Mouse moved to (754, 148)
Screenshot: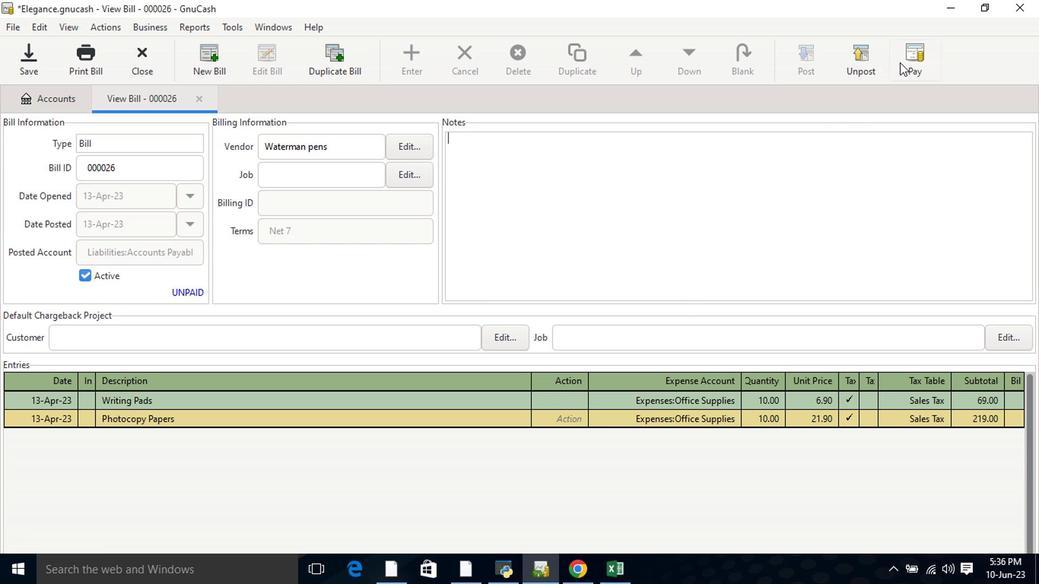 
Action: Mouse pressed left at (754, 148)
Screenshot: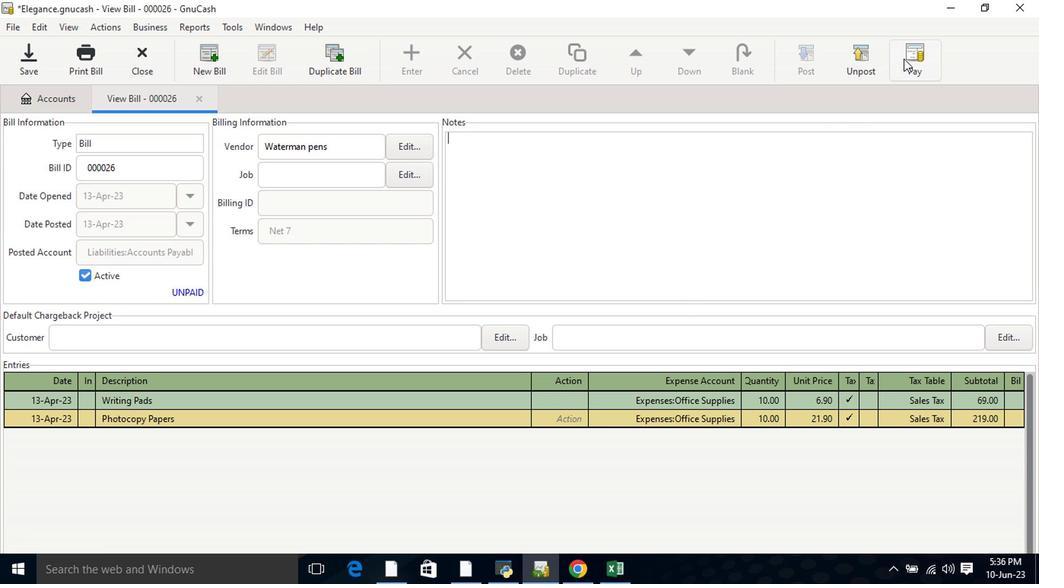 
Action: Mouse moved to (443, 318)
Screenshot: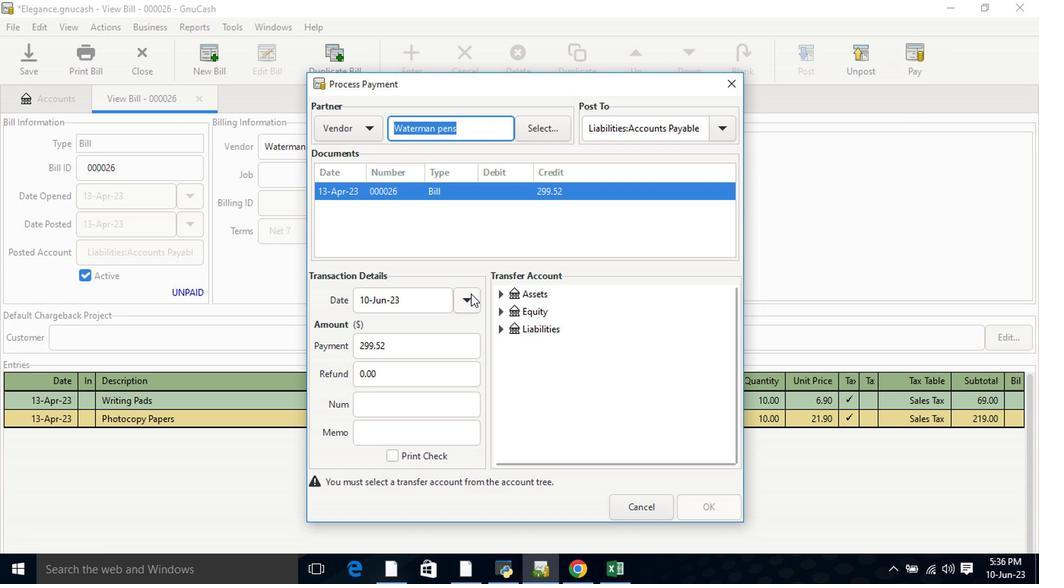 
Action: Mouse pressed left at (443, 318)
Screenshot: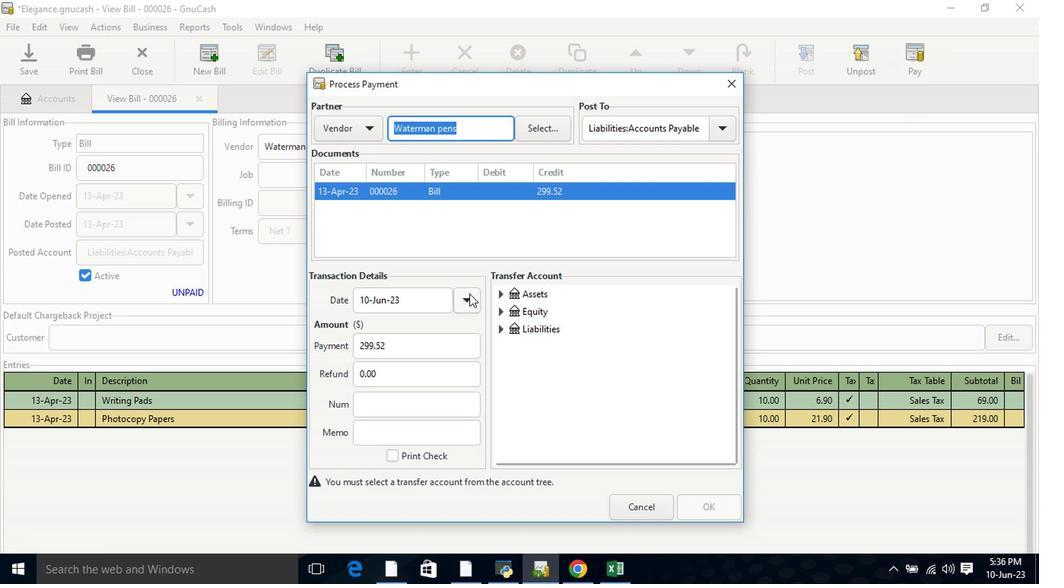 
Action: Mouse moved to (357, 337)
Screenshot: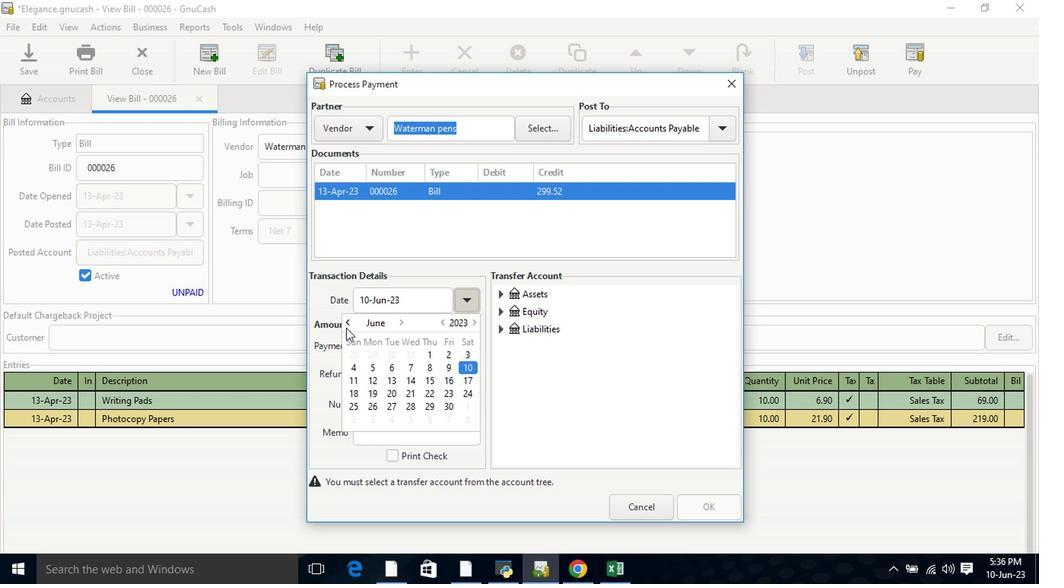 
Action: Mouse pressed left at (357, 337)
Screenshot: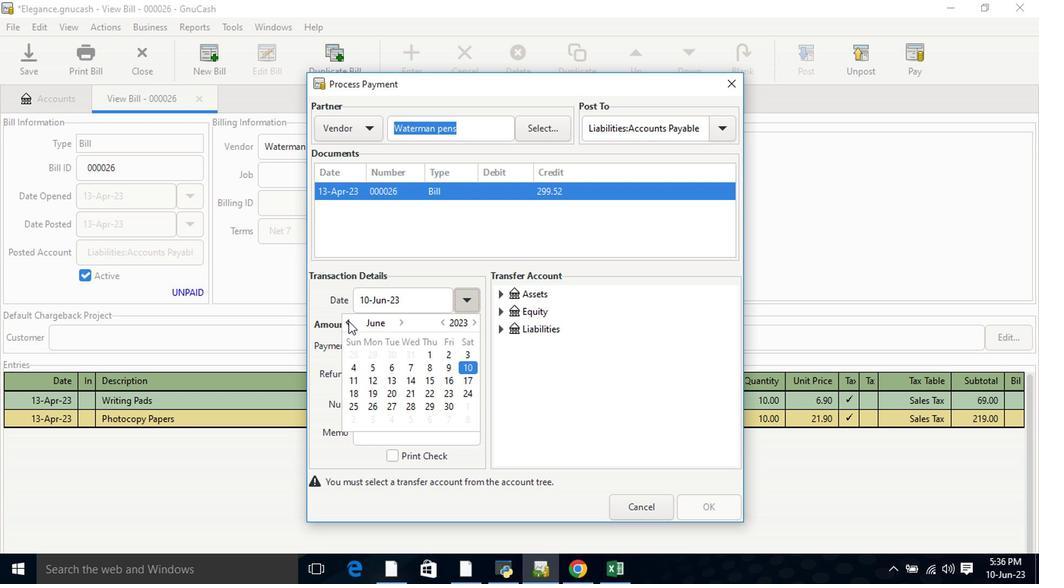 
Action: Mouse pressed left at (357, 337)
Screenshot: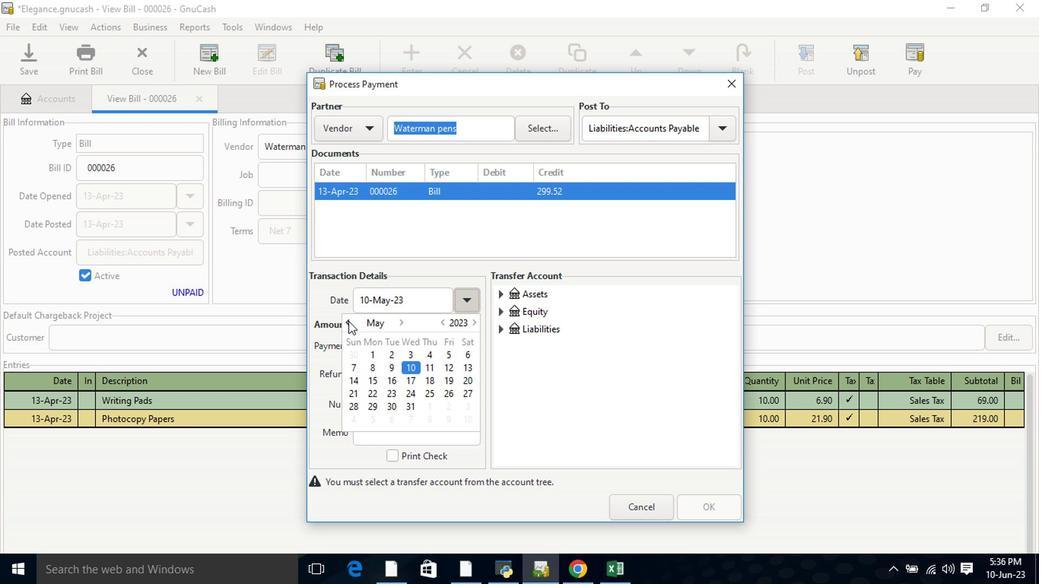 
Action: Mouse moved to (397, 388)
Screenshot: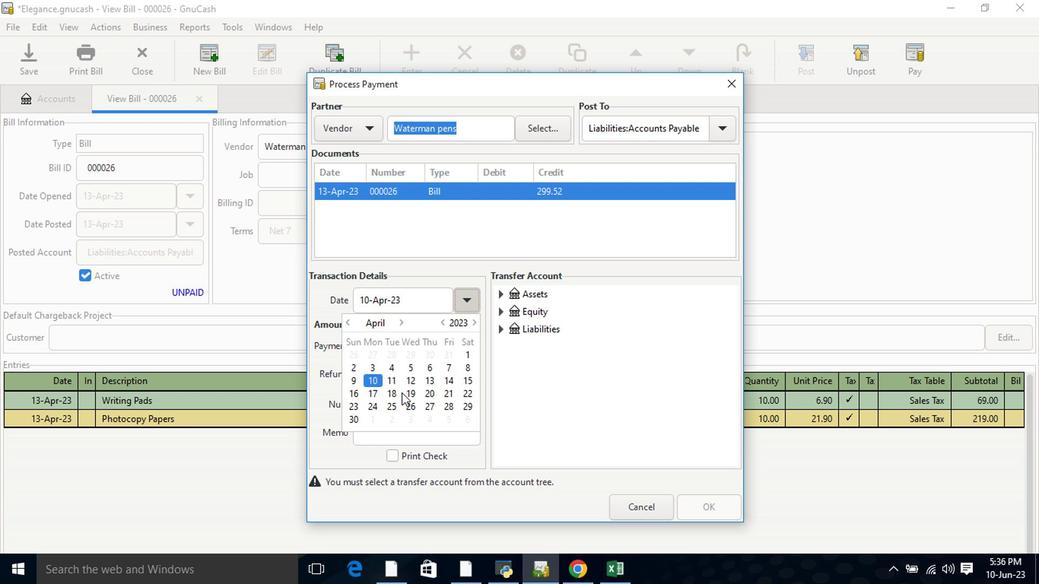 
Action: Mouse pressed left at (397, 388)
Screenshot: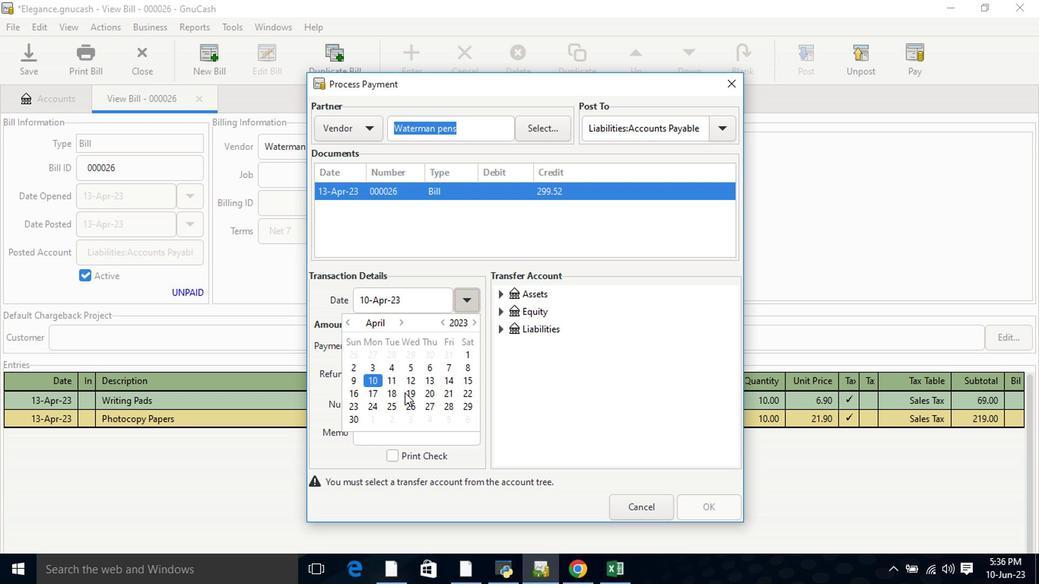 
Action: Mouse moved to (397, 388)
Screenshot: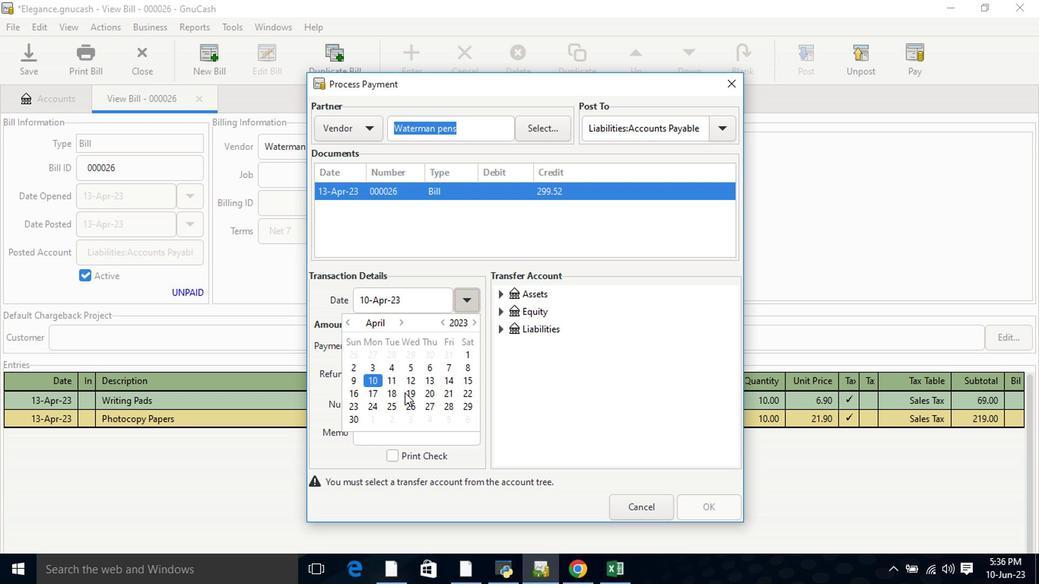
Action: Mouse pressed left at (397, 388)
Screenshot: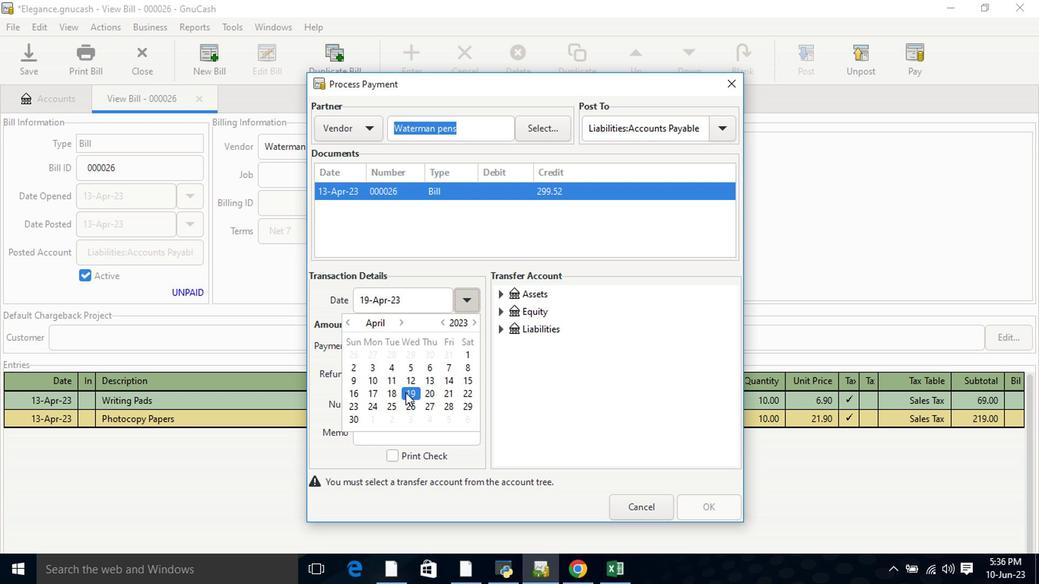 
Action: Mouse moved to (466, 318)
Screenshot: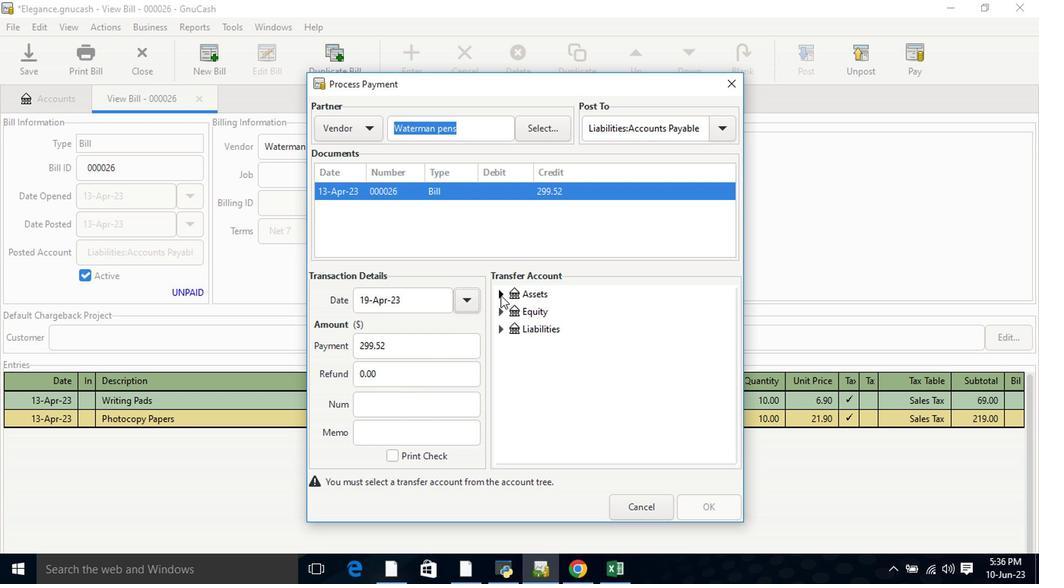
Action: Mouse pressed left at (466, 318)
Screenshot: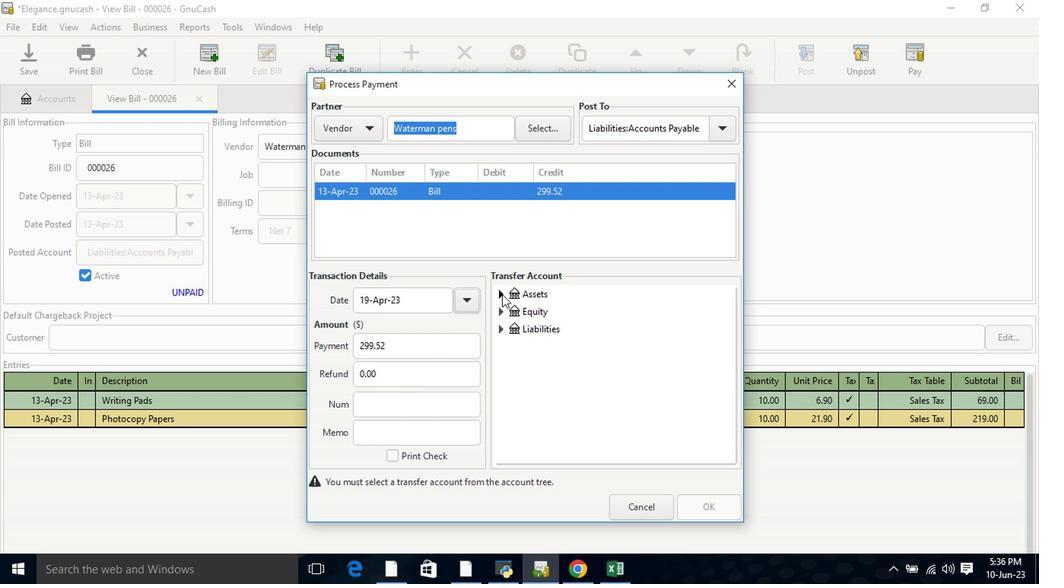 
Action: Mouse moved to (473, 330)
Screenshot: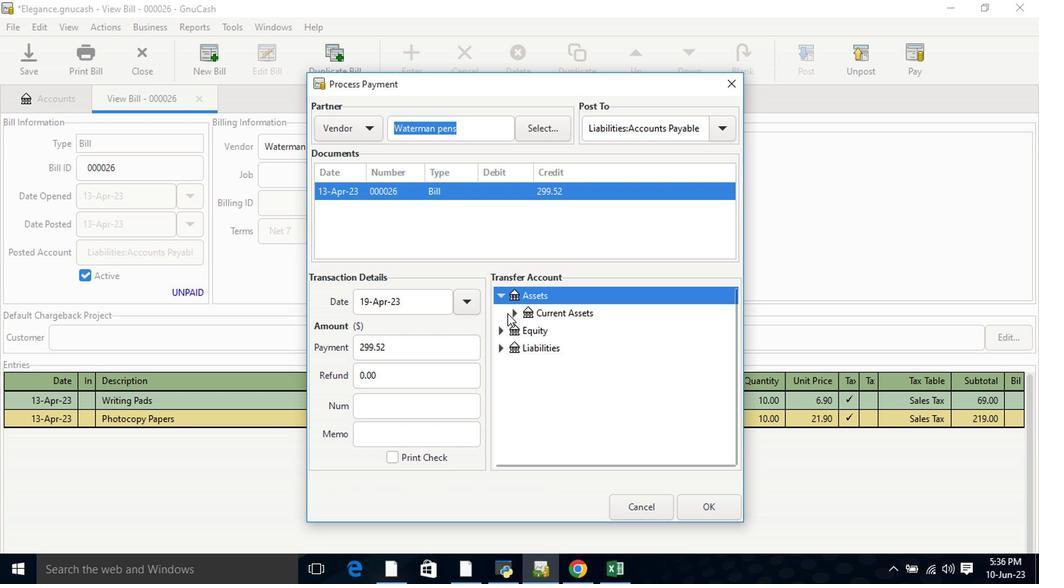 
Action: Mouse pressed left at (473, 330)
Screenshot: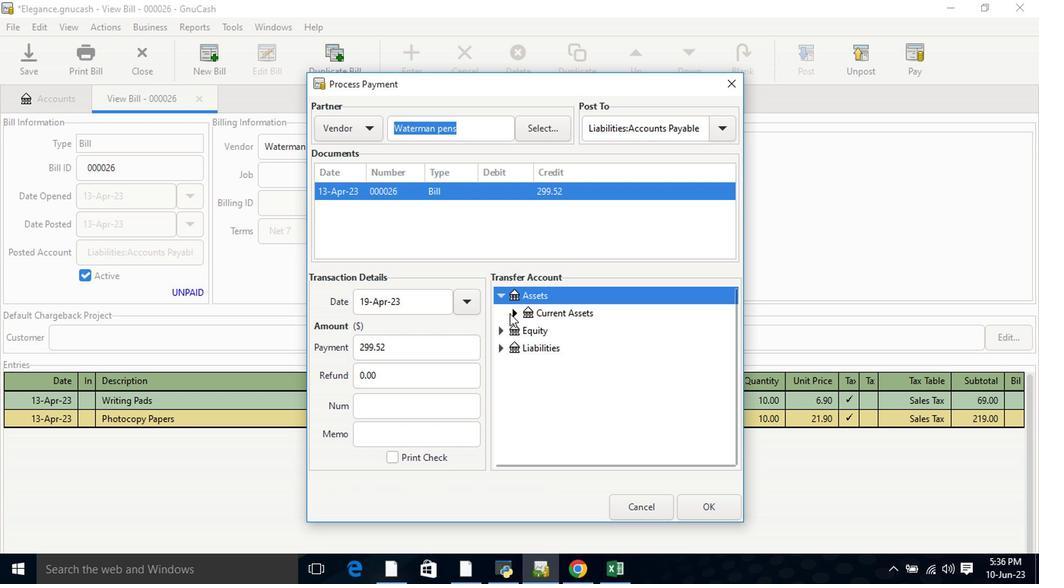 
Action: Mouse moved to (498, 343)
Screenshot: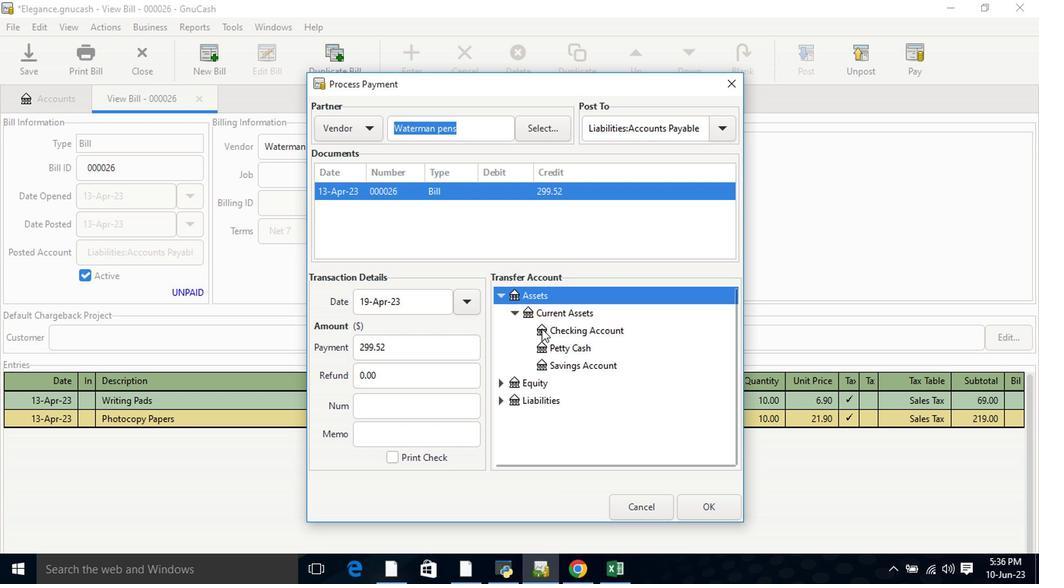 
Action: Mouse pressed left at (498, 343)
Screenshot: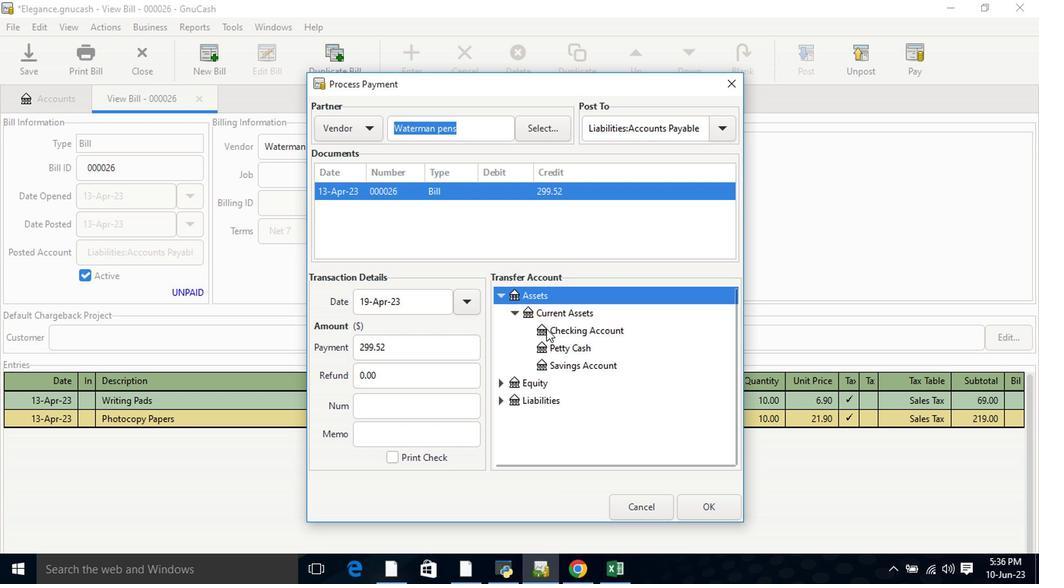 
Action: Mouse moved to (606, 467)
Screenshot: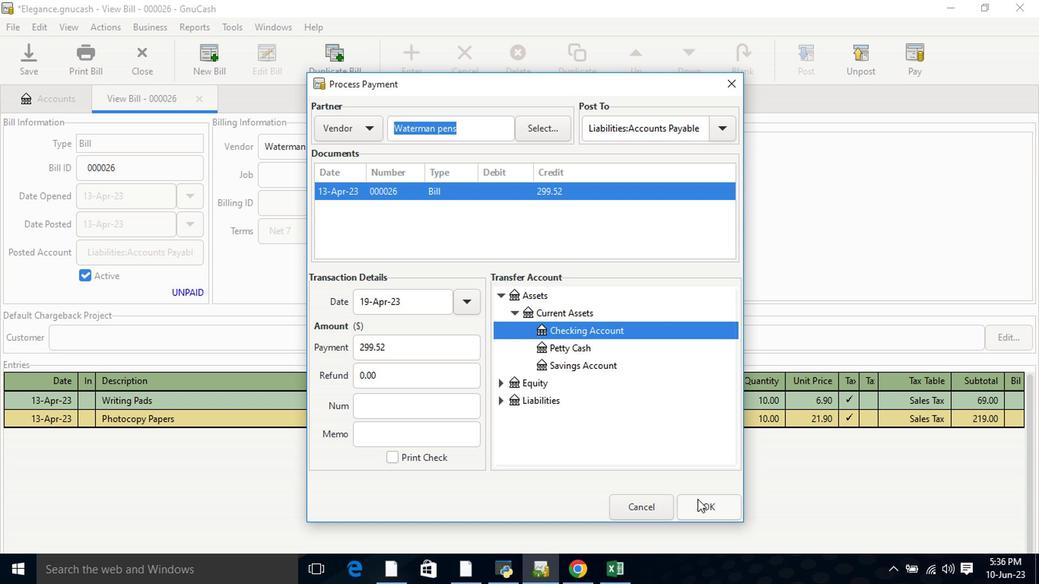 
Action: Mouse pressed left at (606, 467)
Screenshot: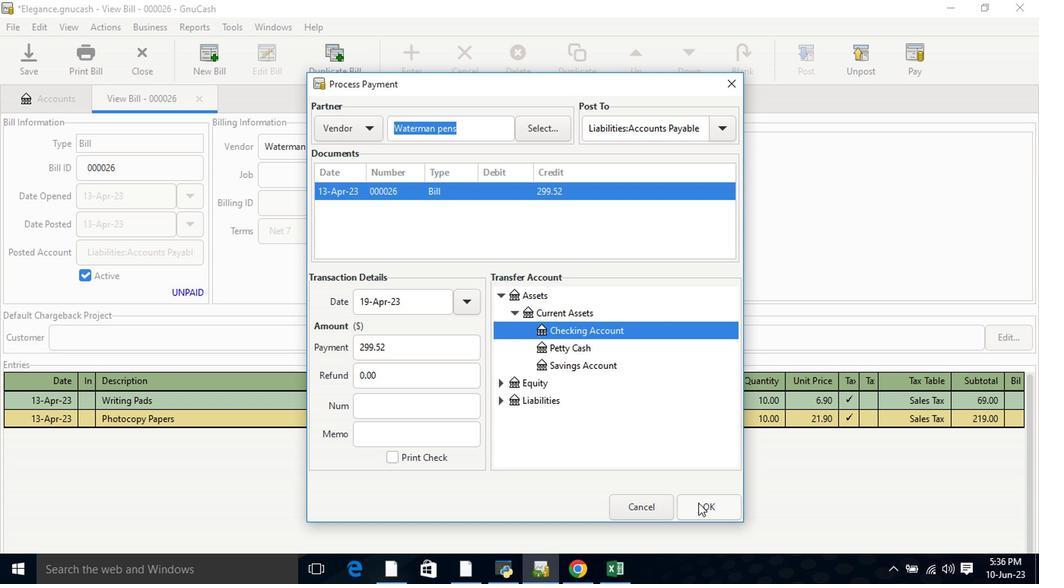 
Action: Mouse moved to (176, 158)
Screenshot: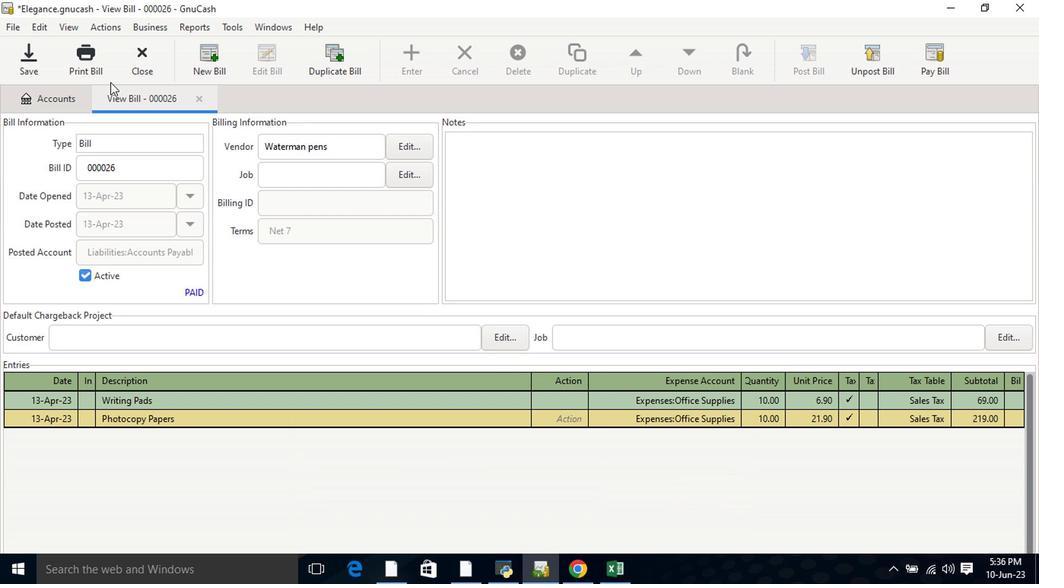 
Action: Mouse pressed left at (176, 158)
Screenshot: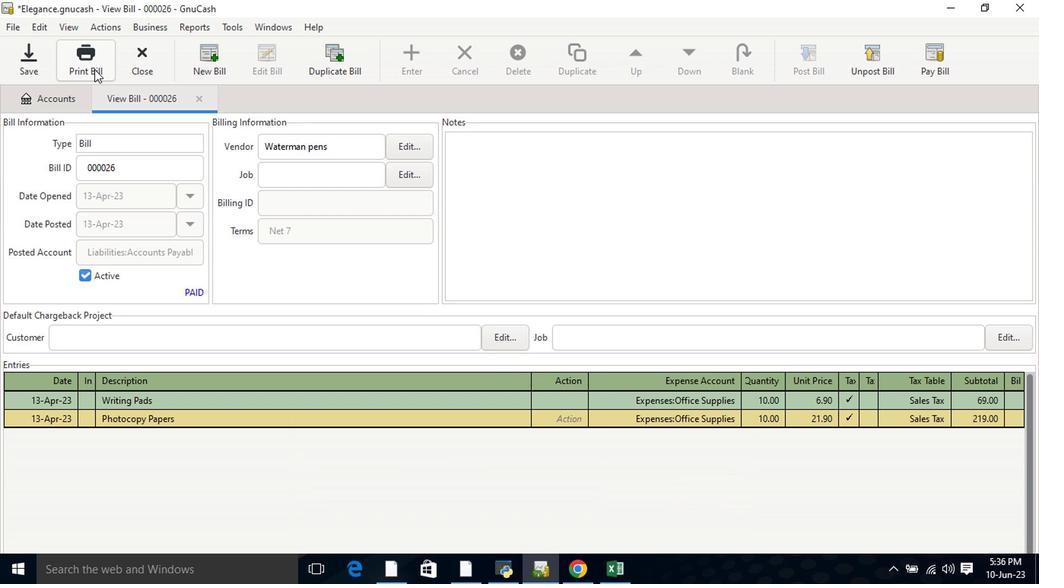
Action: Mouse moved to (617, 152)
Screenshot: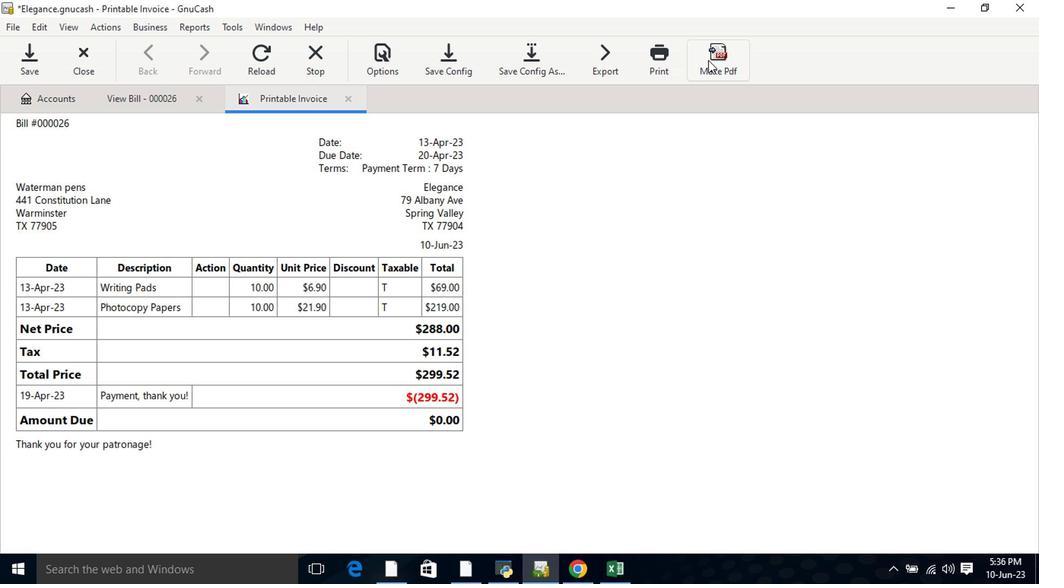 
Action: Mouse pressed left at (617, 152)
Screenshot: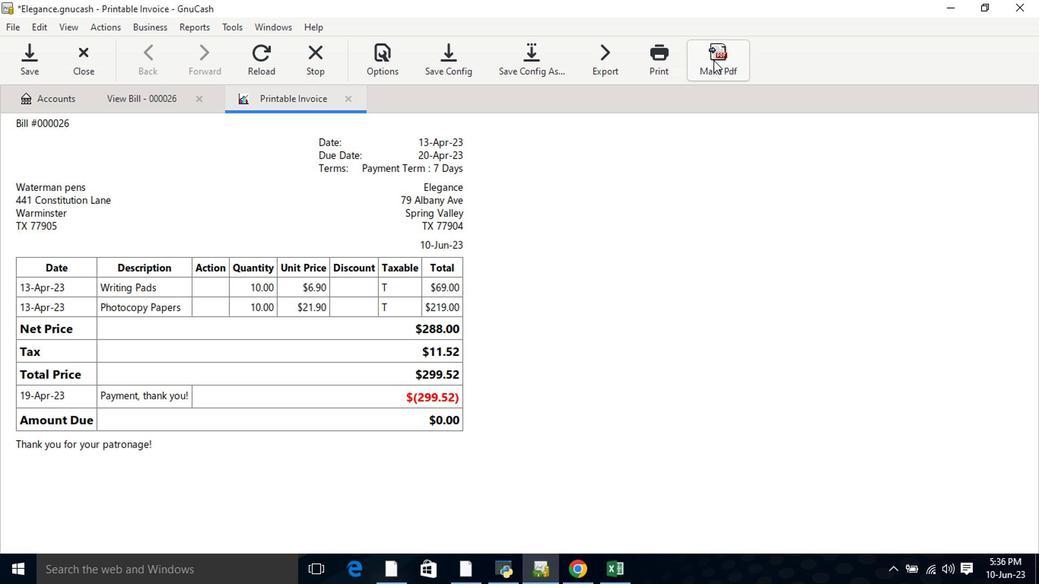 
Action: Mouse moved to (592, 462)
Screenshot: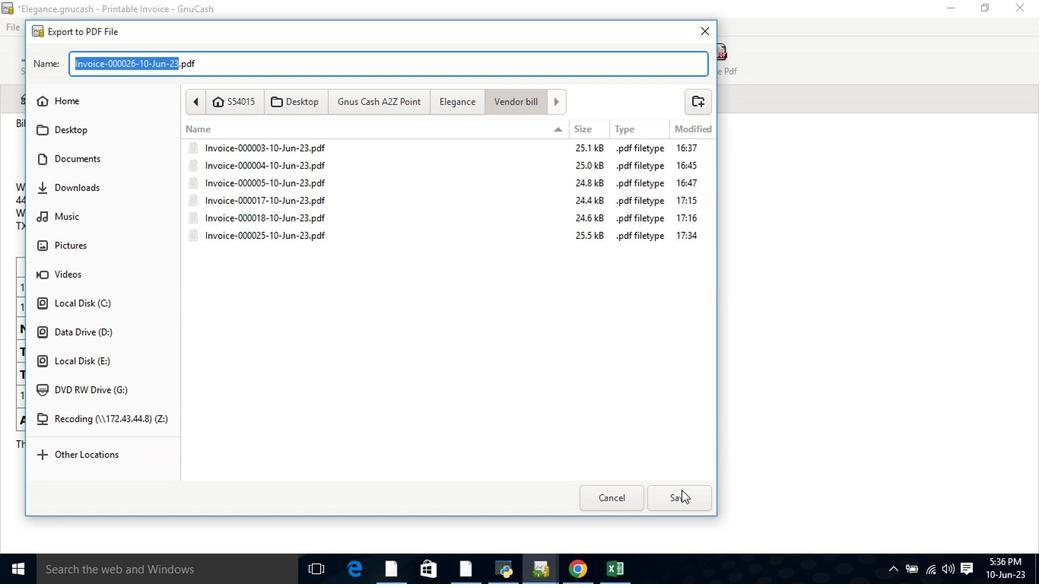 
Action: Mouse pressed left at (592, 462)
Screenshot: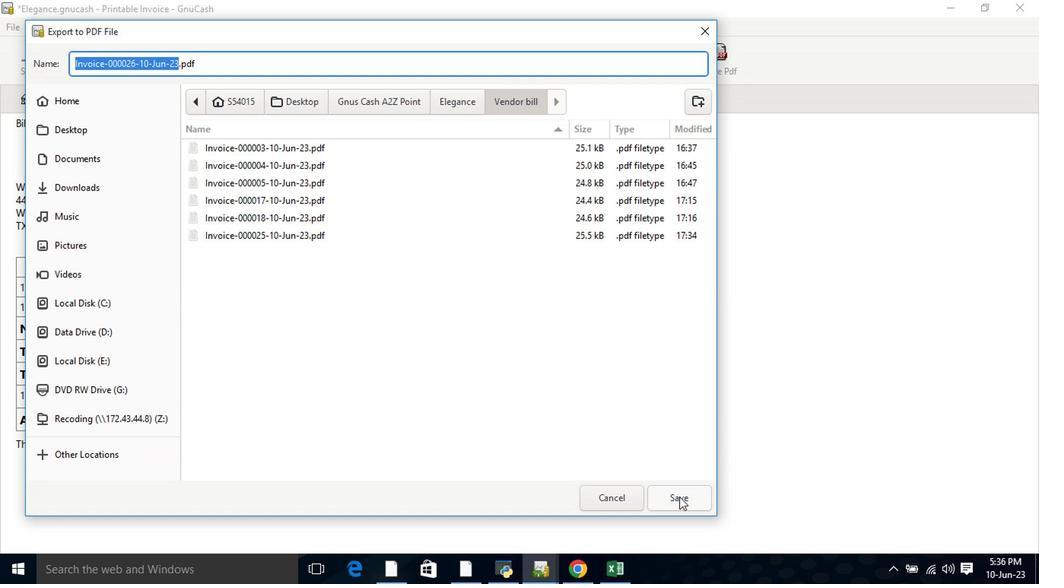 
